 Task: Search one way flight ticket for 4 adults, 2 children, 2 infants in seat and 1 infant on lap in economy from Hobbs: Lea County Regional Airport to Jacksonville: Albert J. Ellis Airport on 8-3-2023. Number of bags: 1 carry on bag. Price is upto 109000. Outbound departure time preference is 16:30. Return departure time preference is 0:00.
Action: Mouse moved to (218, 314)
Screenshot: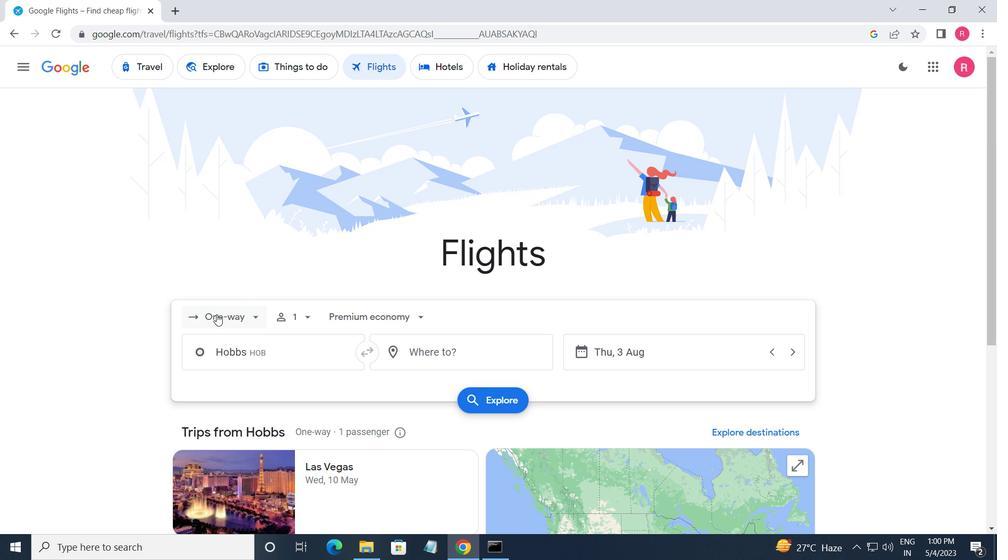 
Action: Mouse pressed left at (218, 314)
Screenshot: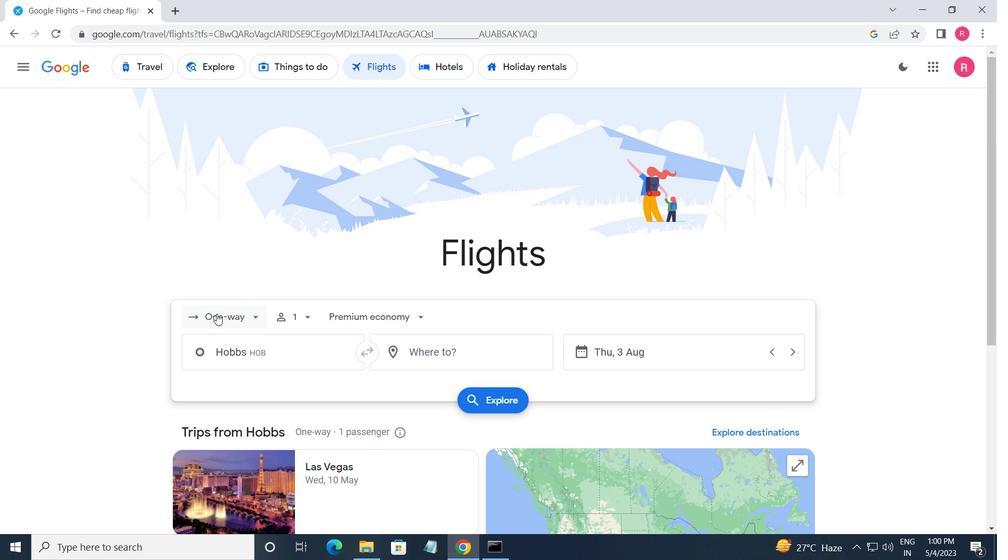 
Action: Mouse moved to (253, 372)
Screenshot: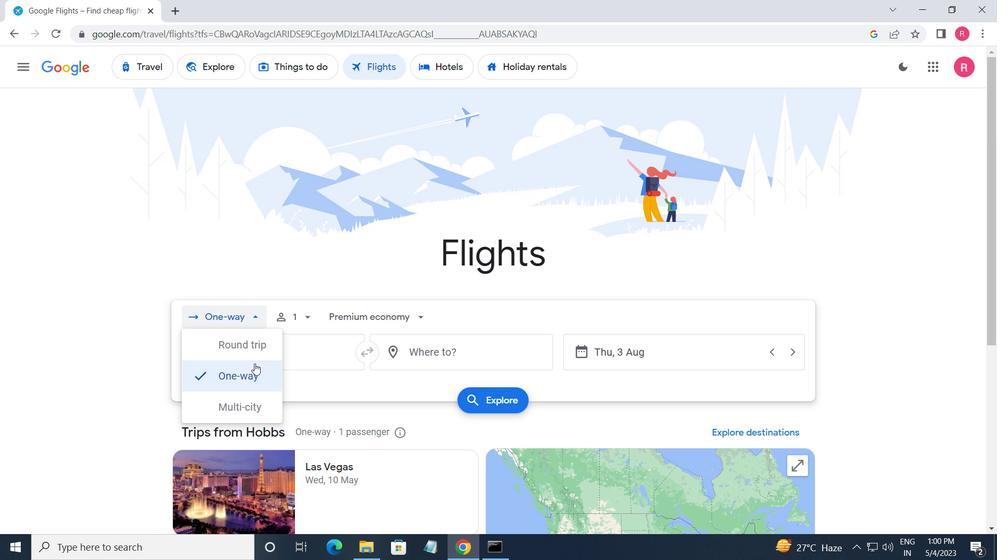 
Action: Mouse pressed left at (253, 372)
Screenshot: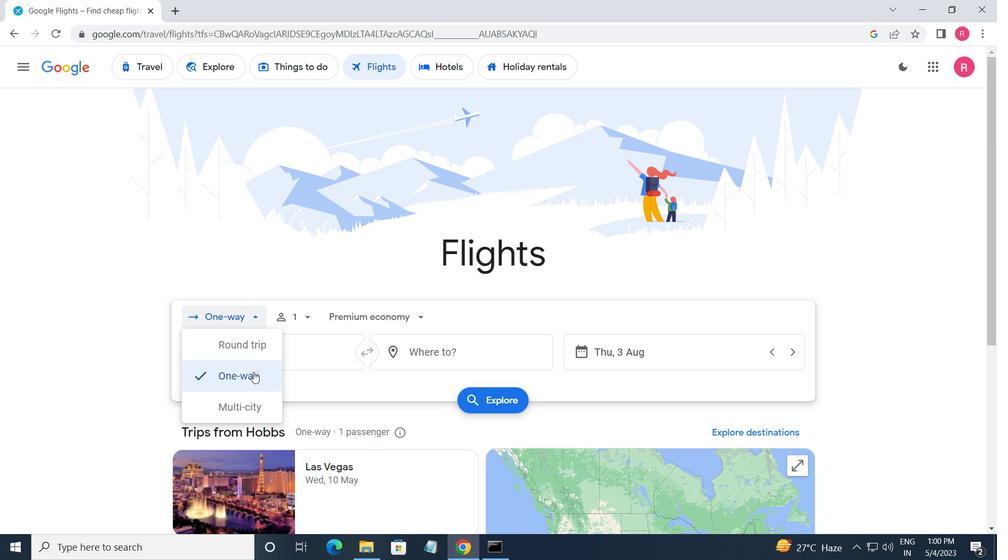 
Action: Mouse moved to (287, 317)
Screenshot: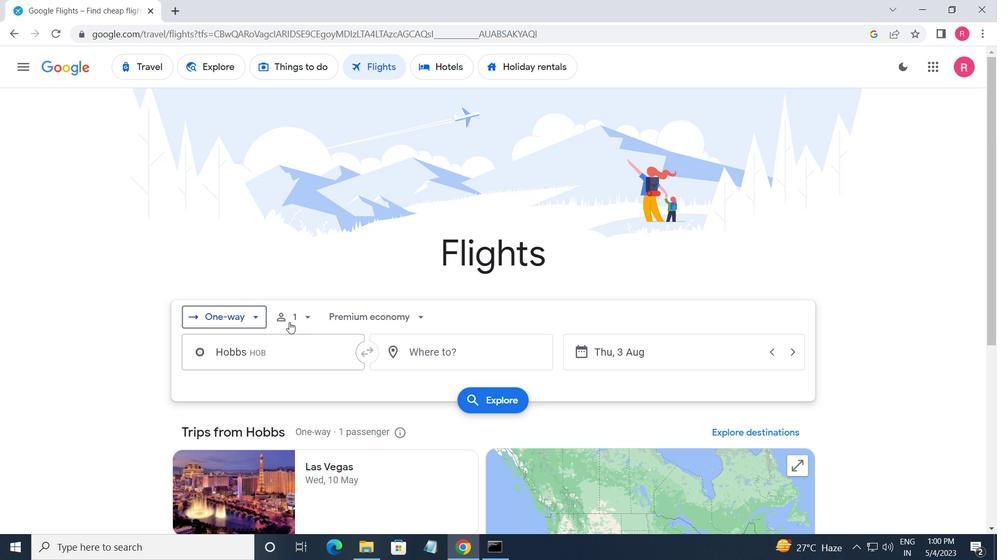 
Action: Mouse pressed left at (287, 317)
Screenshot: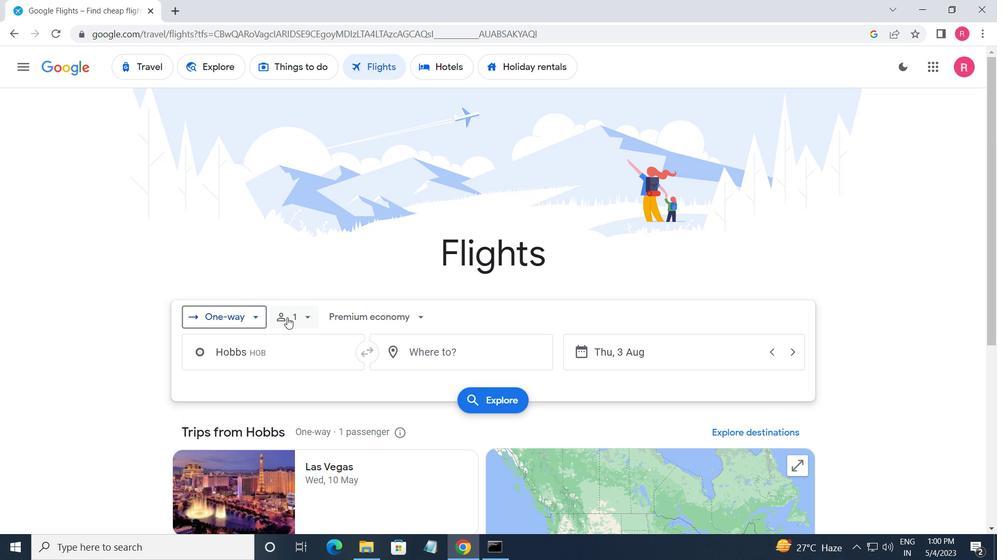 
Action: Mouse moved to (414, 351)
Screenshot: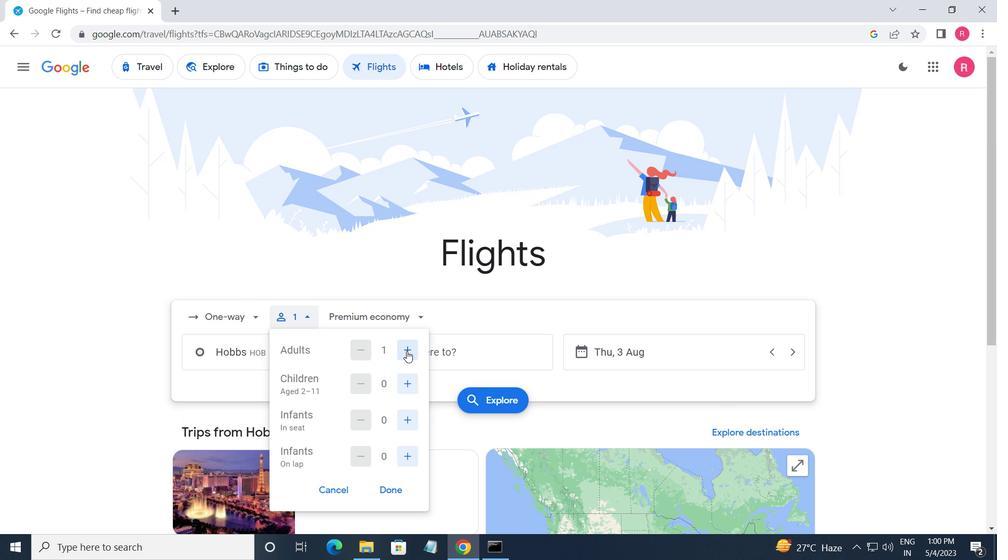 
Action: Mouse pressed left at (414, 351)
Screenshot: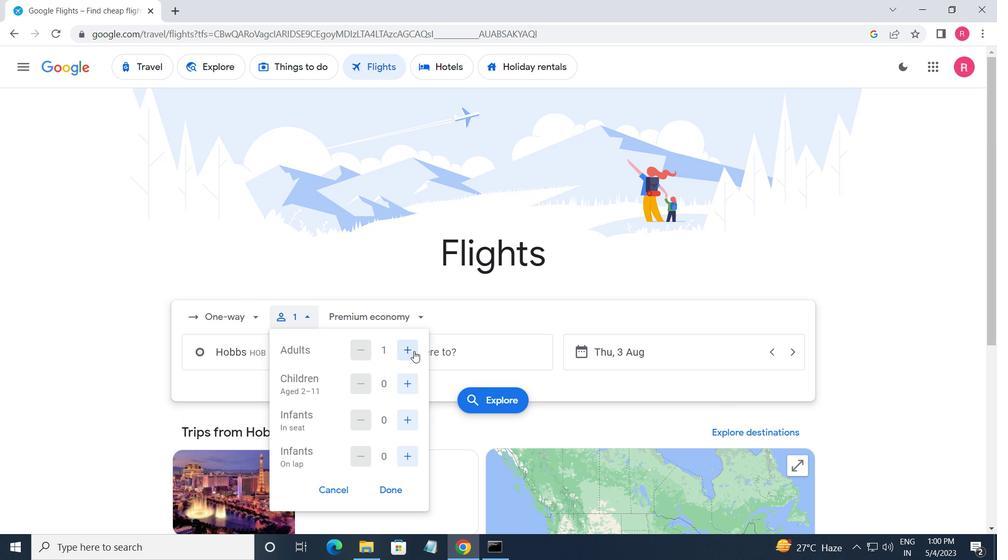 
Action: Mouse pressed left at (414, 351)
Screenshot: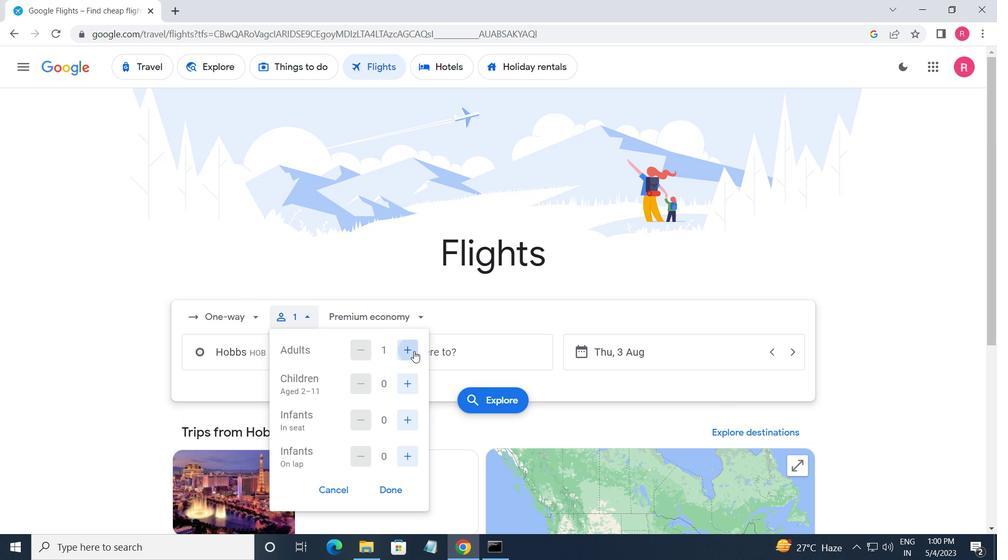 
Action: Mouse pressed left at (414, 351)
Screenshot: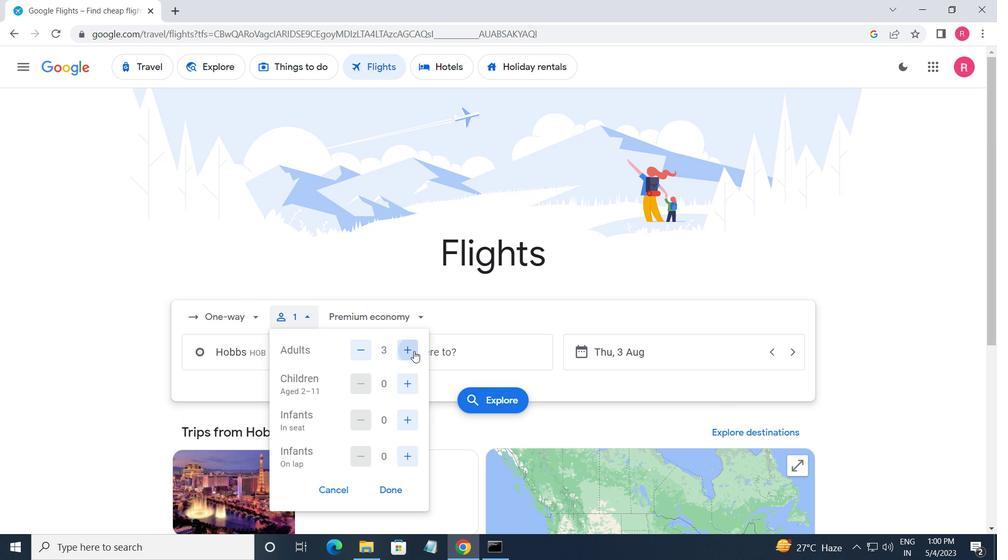 
Action: Mouse moved to (410, 382)
Screenshot: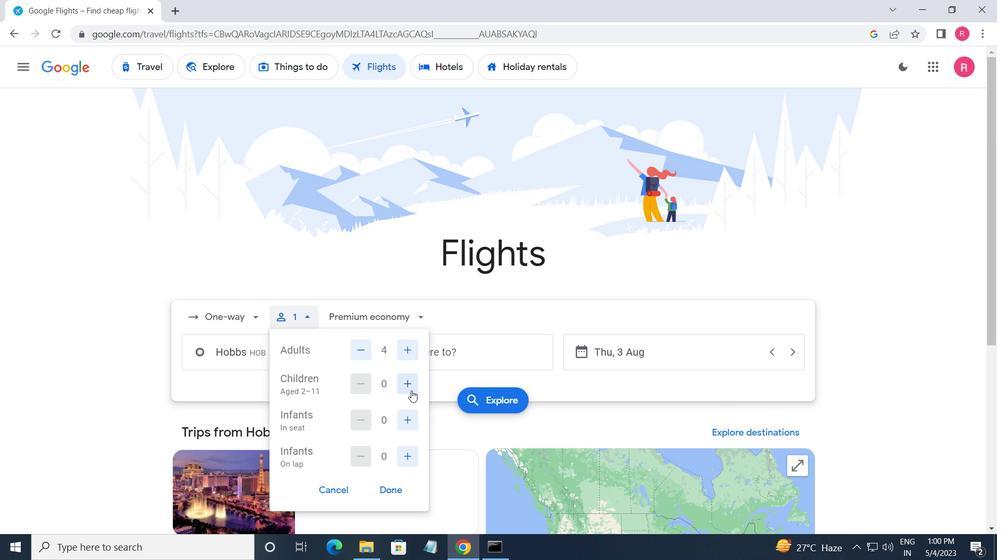 
Action: Mouse pressed left at (410, 382)
Screenshot: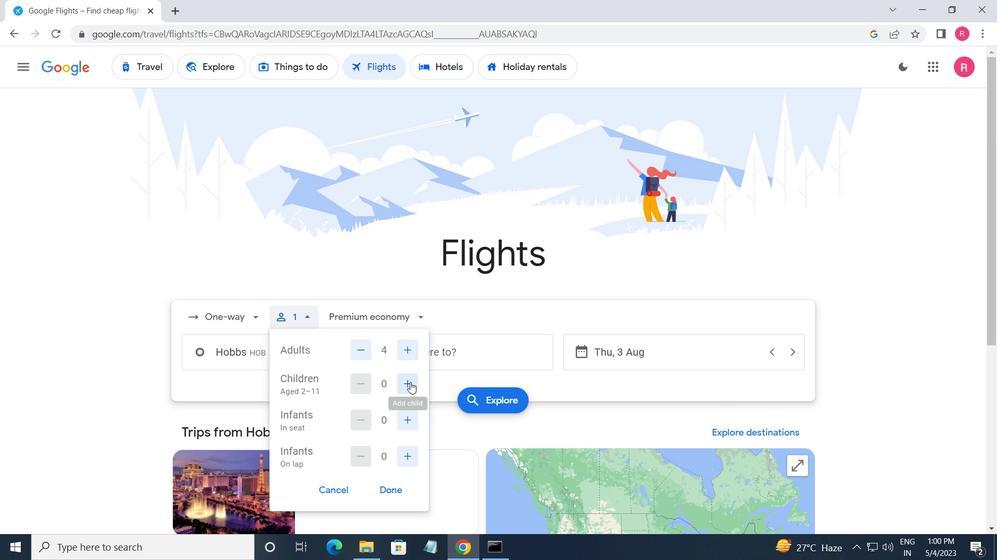 
Action: Mouse pressed left at (410, 382)
Screenshot: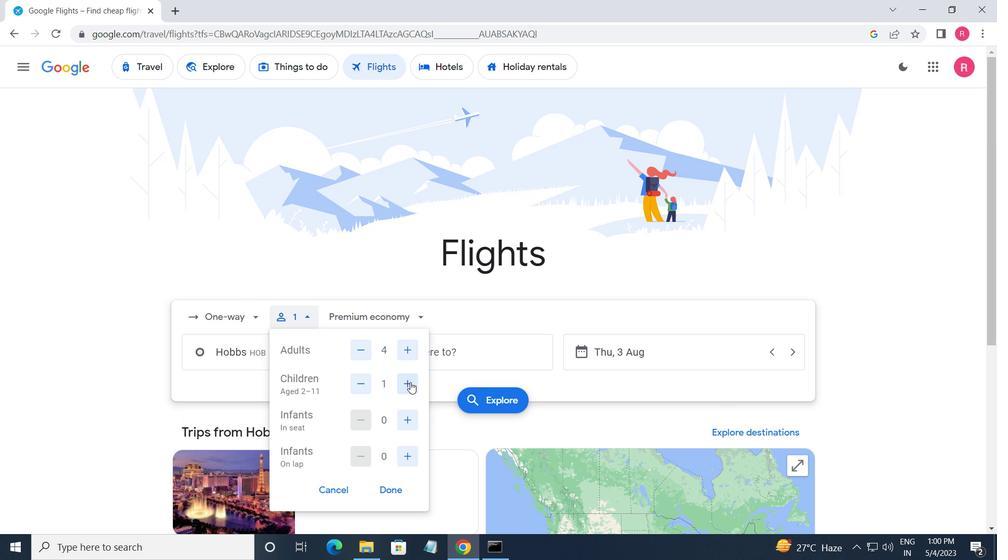 
Action: Mouse pressed left at (410, 382)
Screenshot: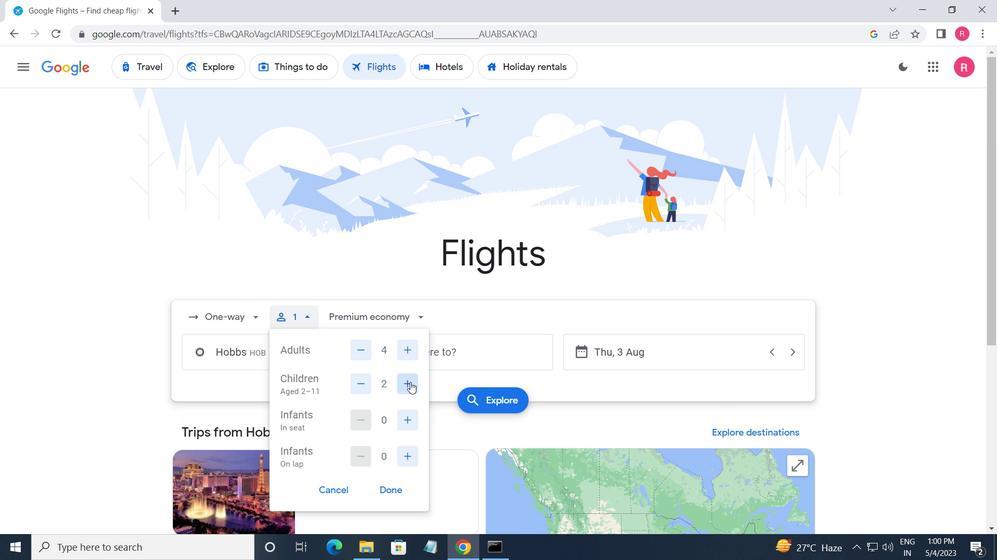 
Action: Mouse moved to (364, 387)
Screenshot: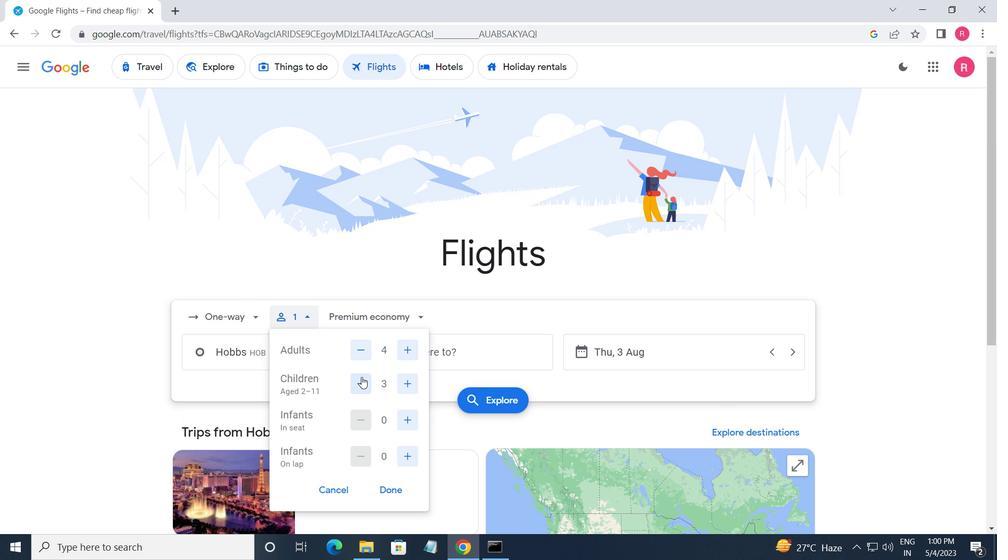 
Action: Mouse pressed left at (364, 387)
Screenshot: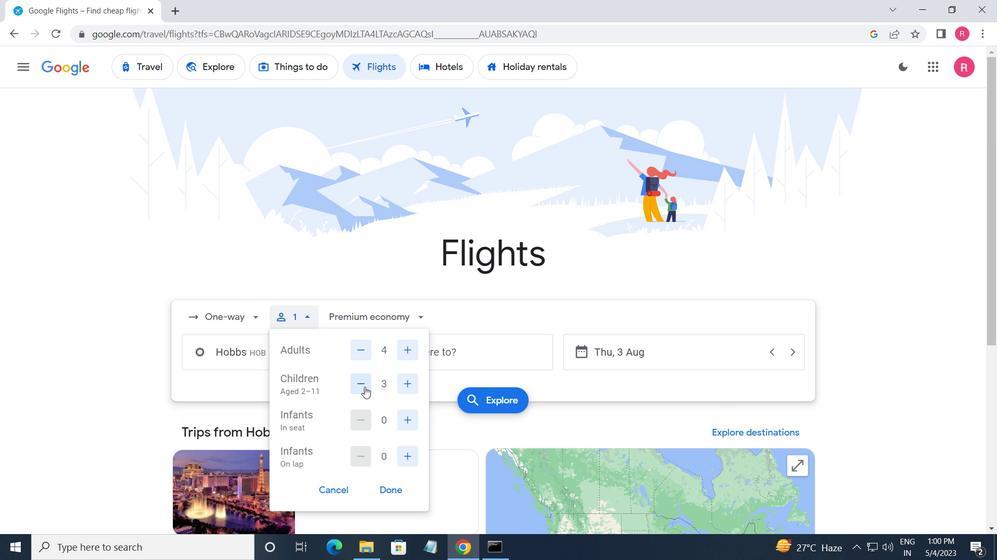
Action: Mouse moved to (407, 423)
Screenshot: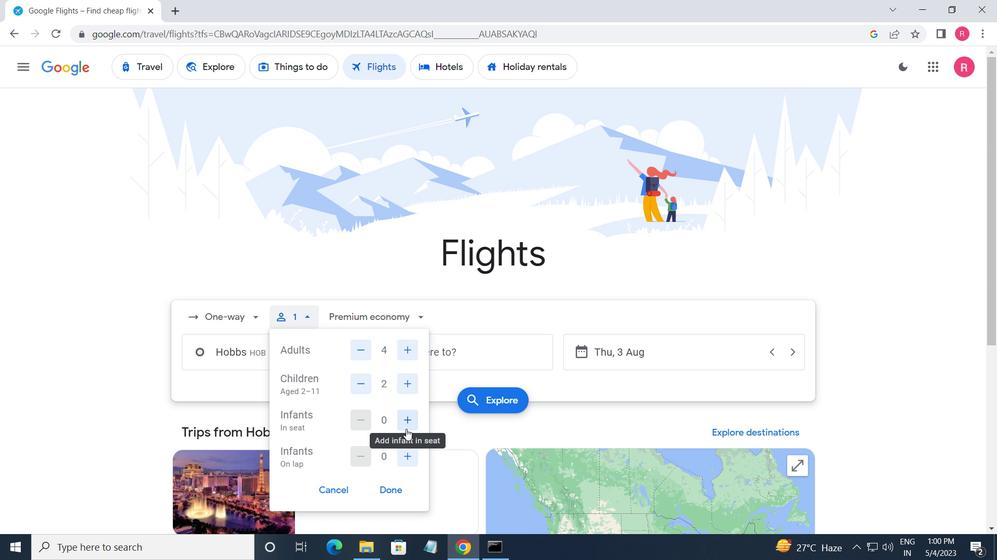 
Action: Mouse pressed left at (407, 423)
Screenshot: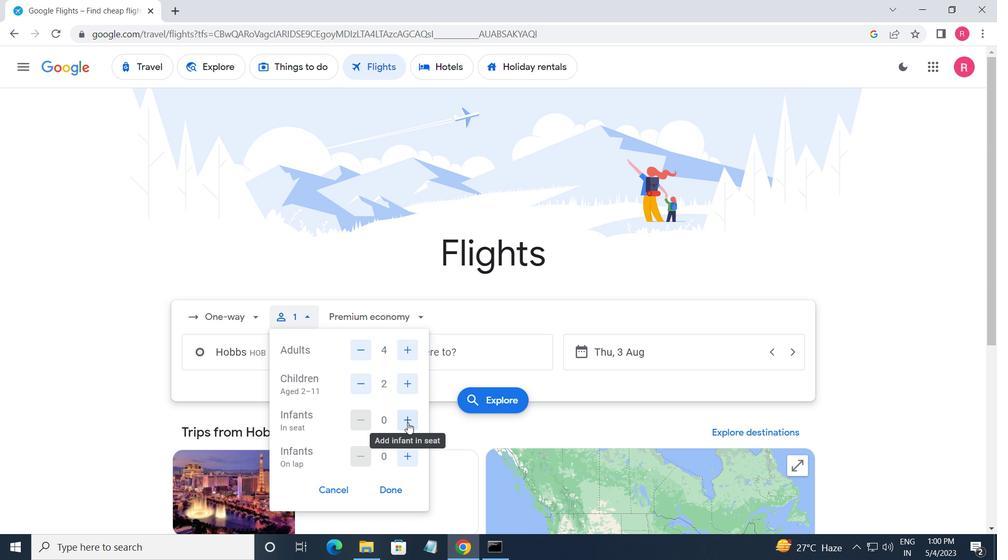 
Action: Mouse pressed left at (407, 423)
Screenshot: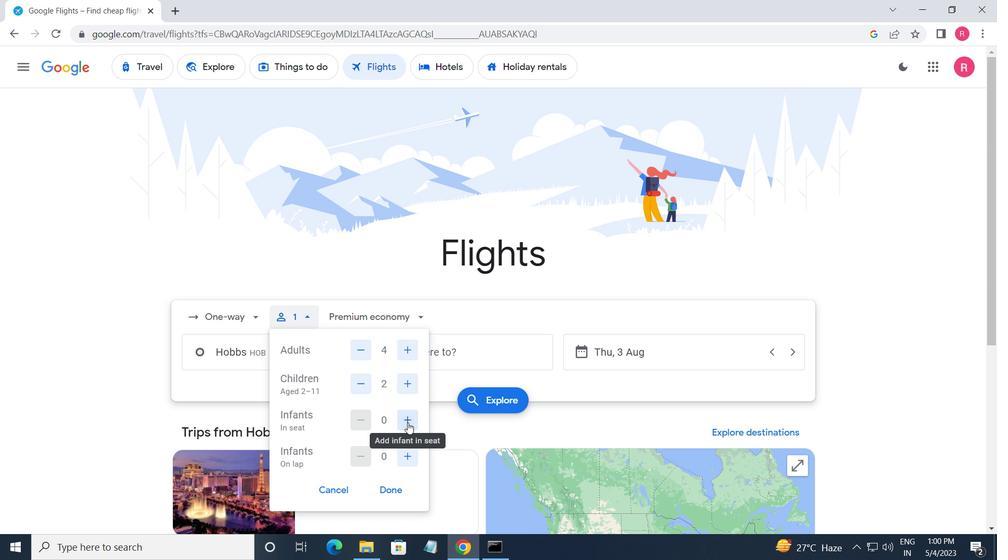 
Action: Mouse moved to (407, 462)
Screenshot: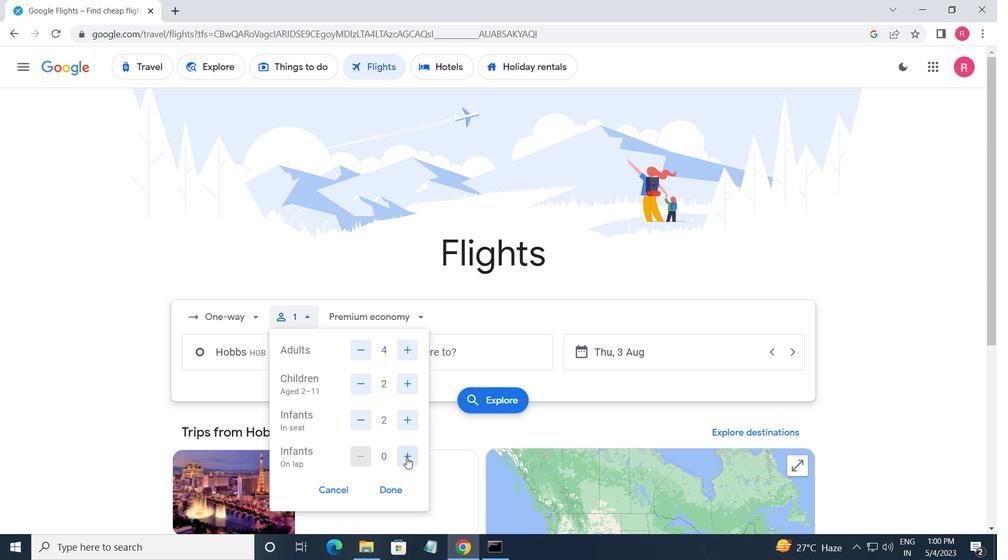
Action: Mouse pressed left at (407, 462)
Screenshot: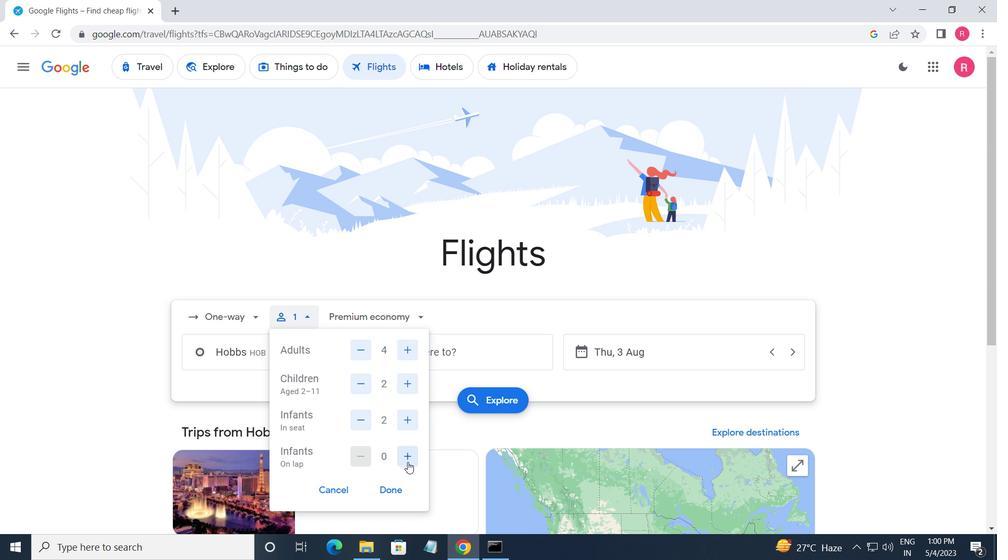 
Action: Mouse moved to (389, 492)
Screenshot: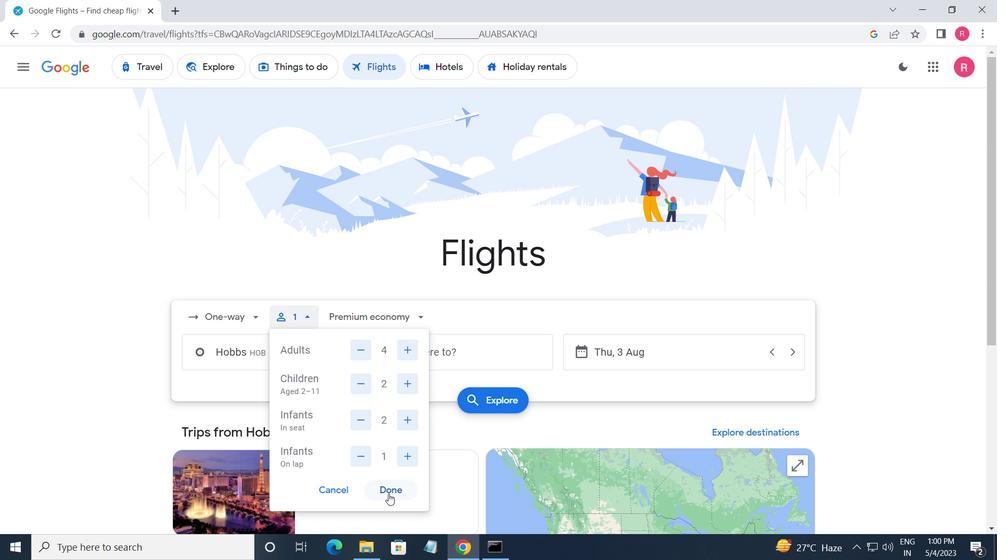 
Action: Mouse pressed left at (389, 492)
Screenshot: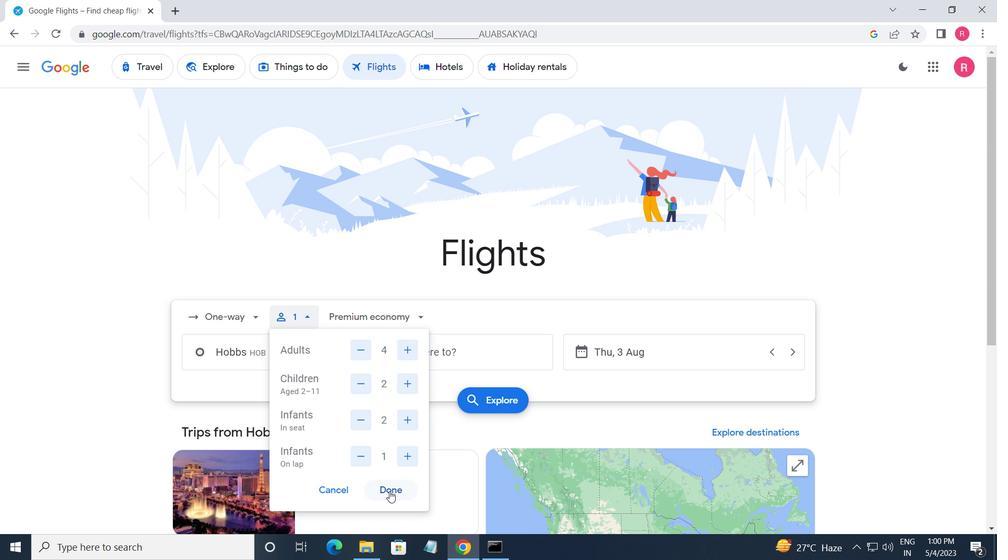 
Action: Mouse moved to (392, 326)
Screenshot: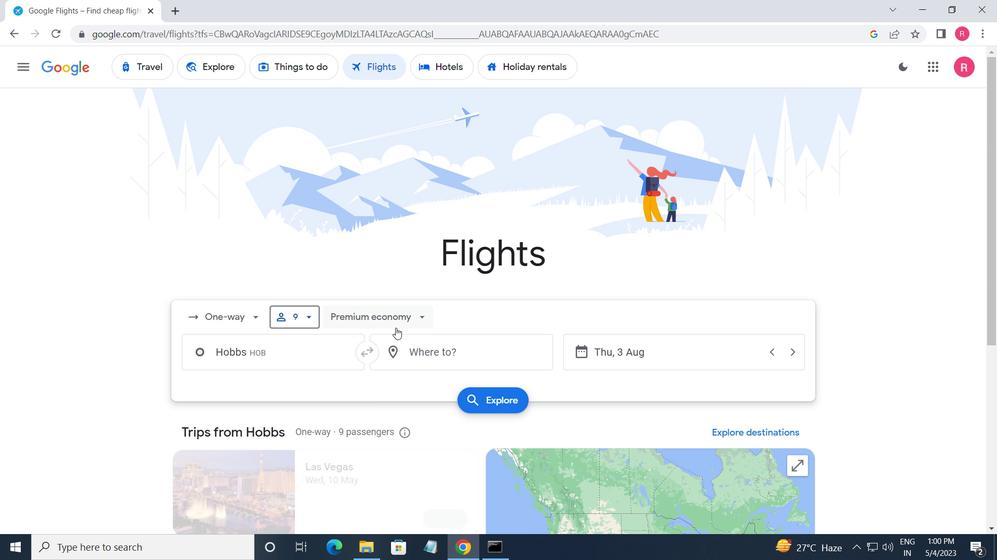 
Action: Mouse pressed left at (392, 326)
Screenshot: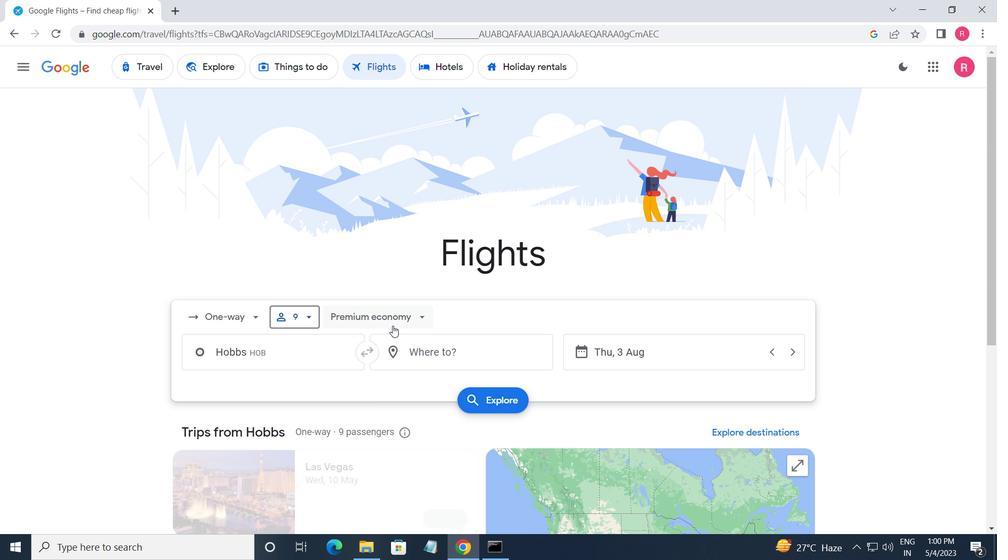 
Action: Mouse moved to (384, 354)
Screenshot: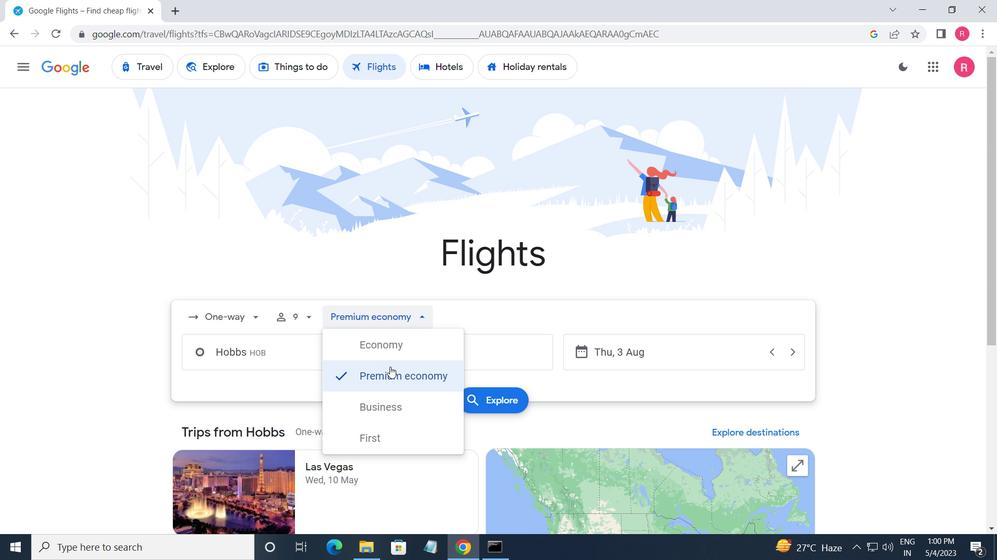 
Action: Mouse pressed left at (384, 354)
Screenshot: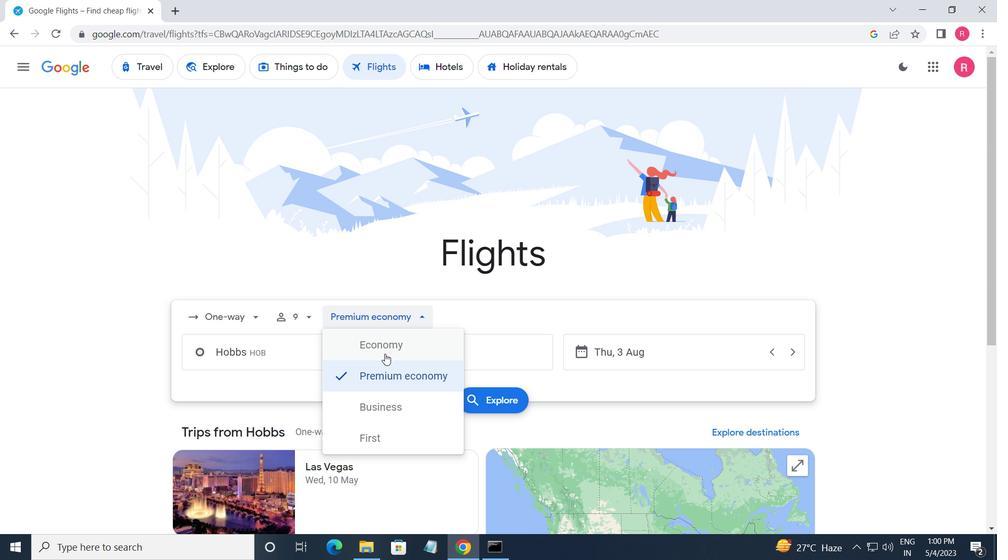 
Action: Mouse moved to (283, 353)
Screenshot: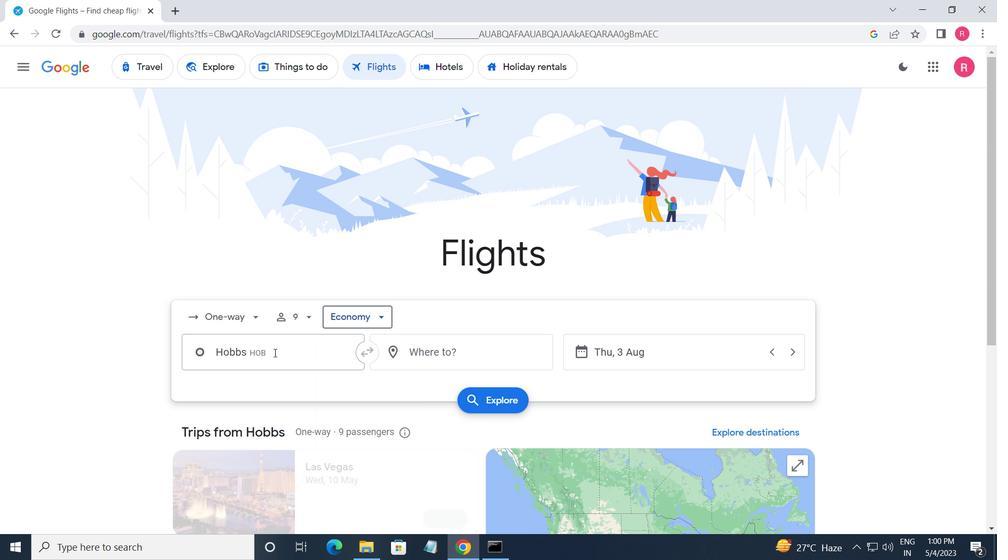 
Action: Mouse pressed left at (283, 353)
Screenshot: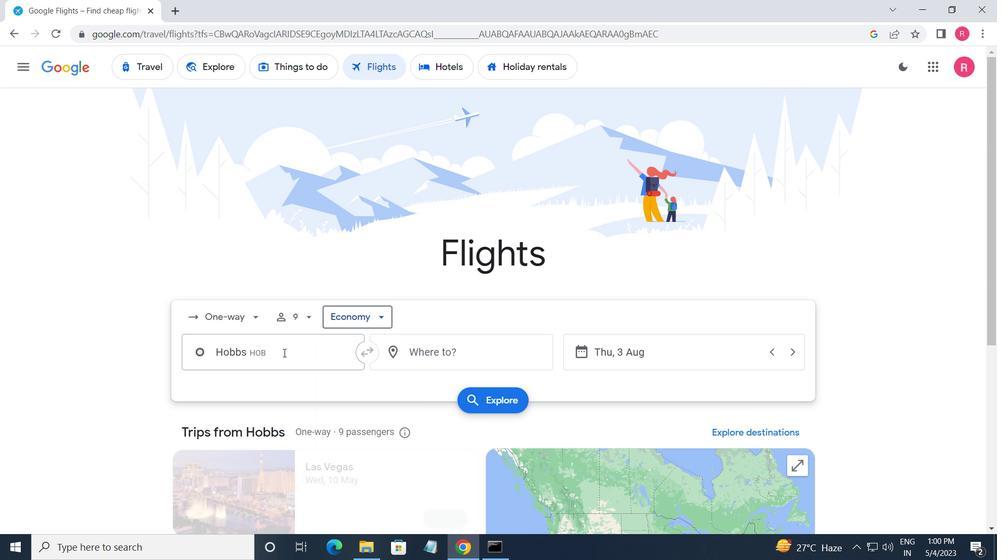 
Action: Mouse moved to (297, 492)
Screenshot: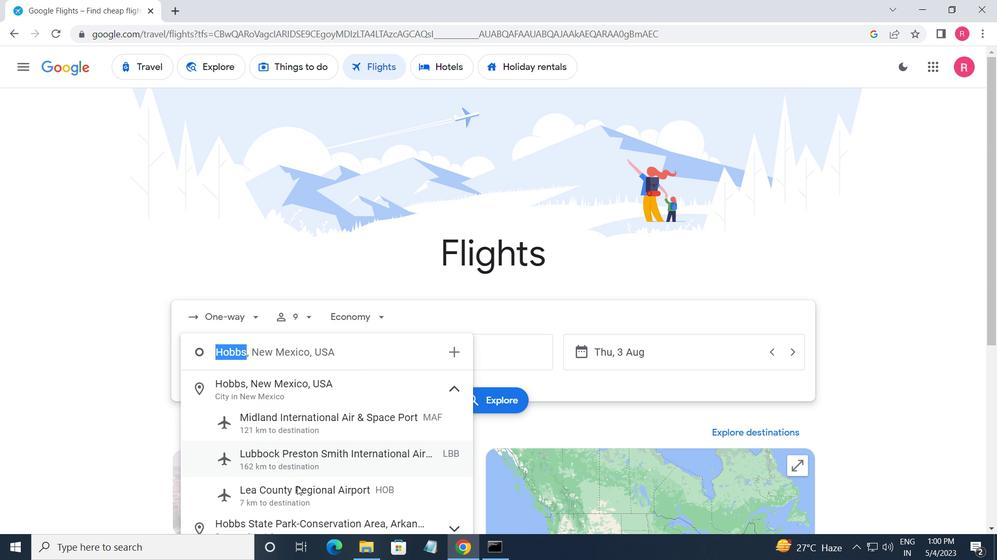 
Action: Mouse pressed left at (297, 492)
Screenshot: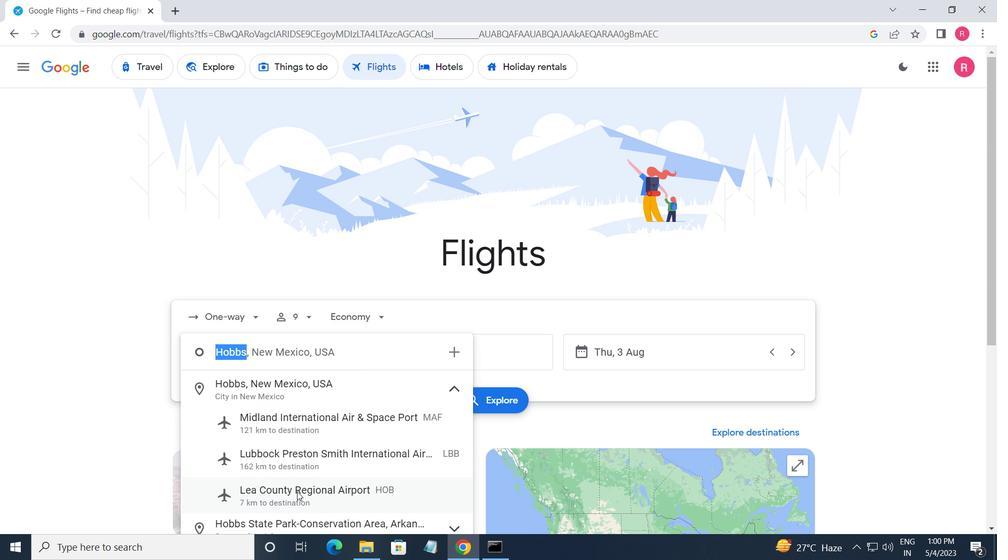 
Action: Mouse moved to (462, 351)
Screenshot: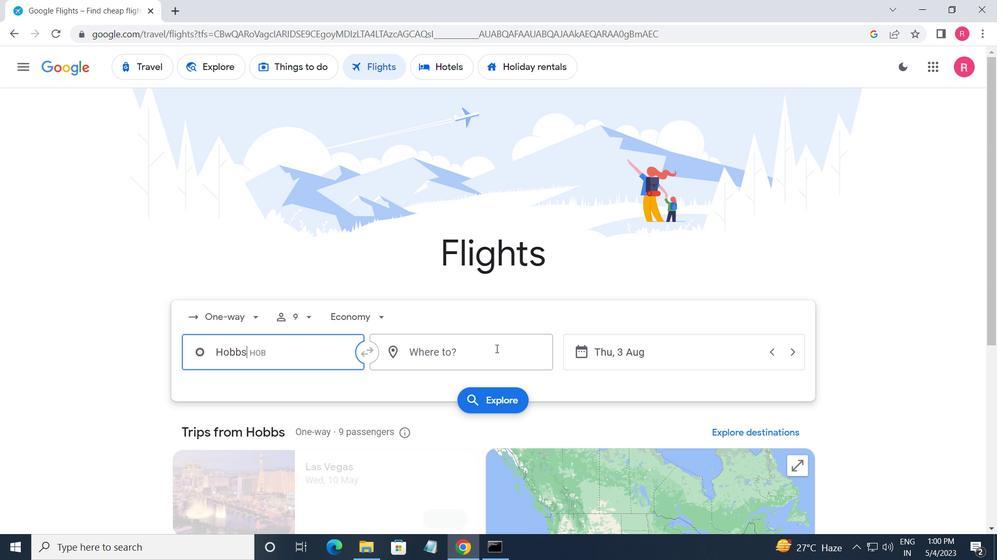 
Action: Mouse pressed left at (462, 351)
Screenshot: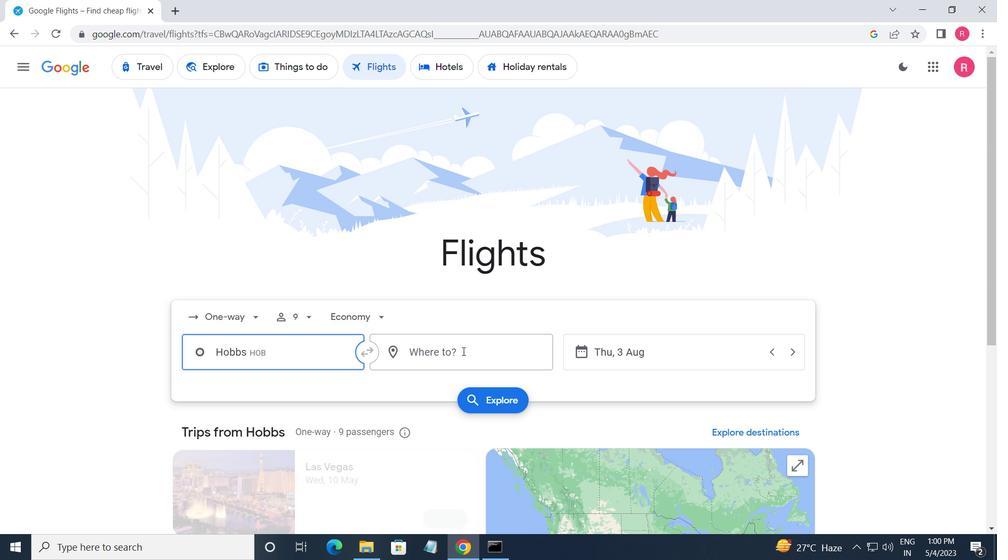 
Action: Mouse moved to (429, 358)
Screenshot: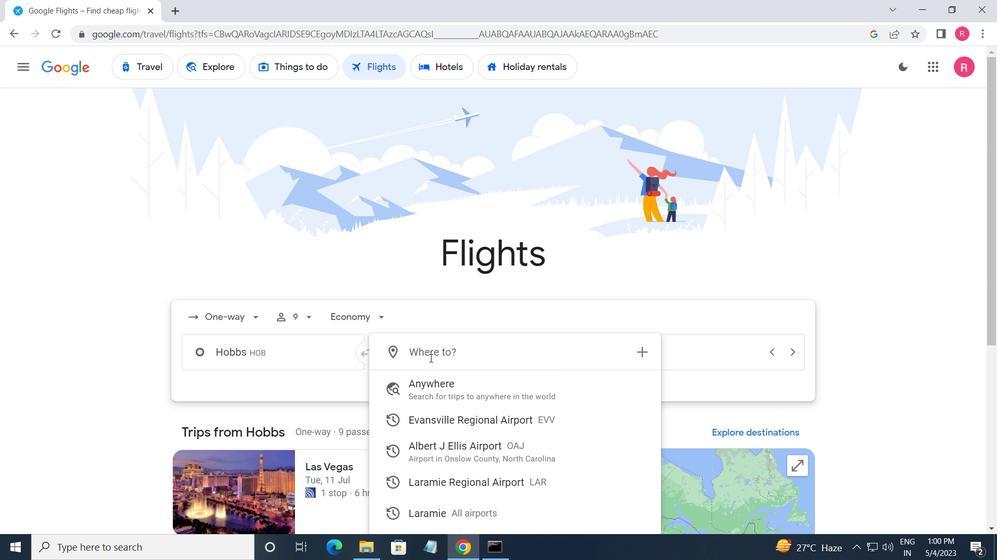 
Action: Key pressed <Key.caps_lock>j<Key.caps_lock>ackson
Screenshot: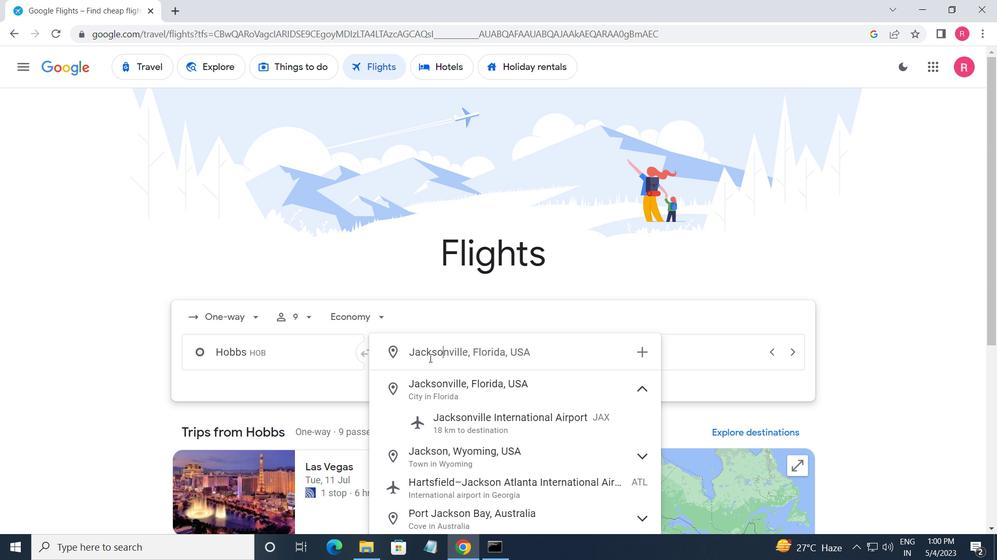 
Action: Mouse moved to (466, 423)
Screenshot: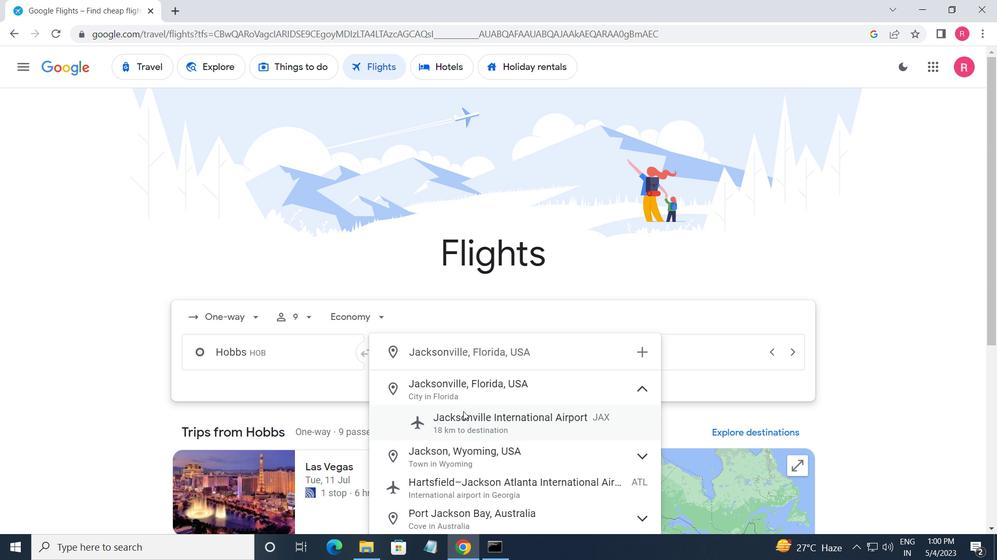 
Action: Mouse pressed left at (466, 423)
Screenshot: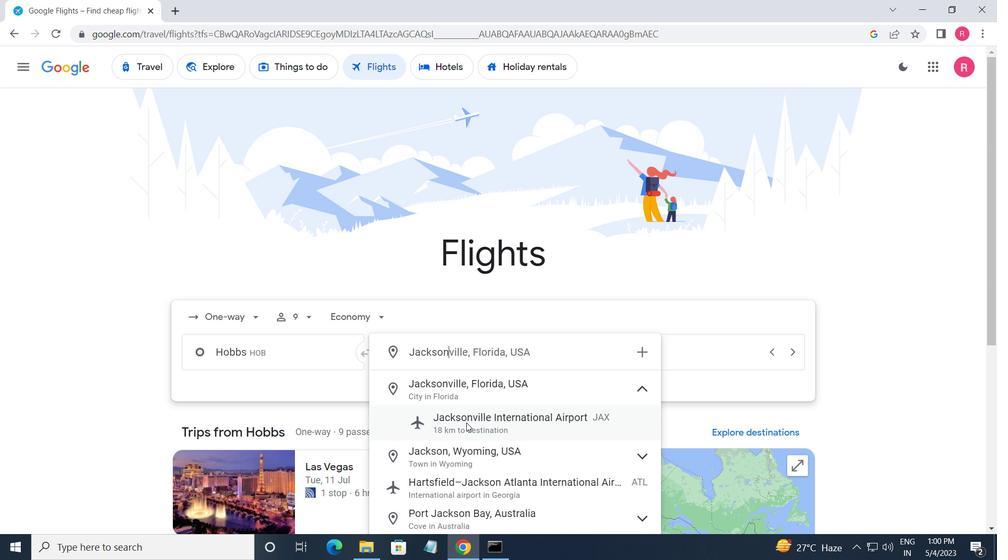 
Action: Mouse moved to (696, 356)
Screenshot: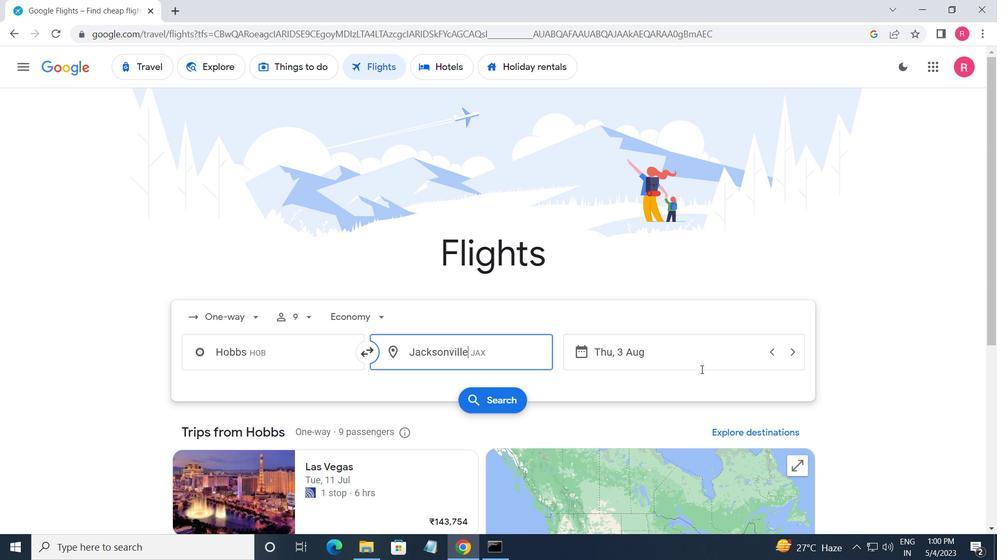 
Action: Mouse pressed left at (696, 356)
Screenshot: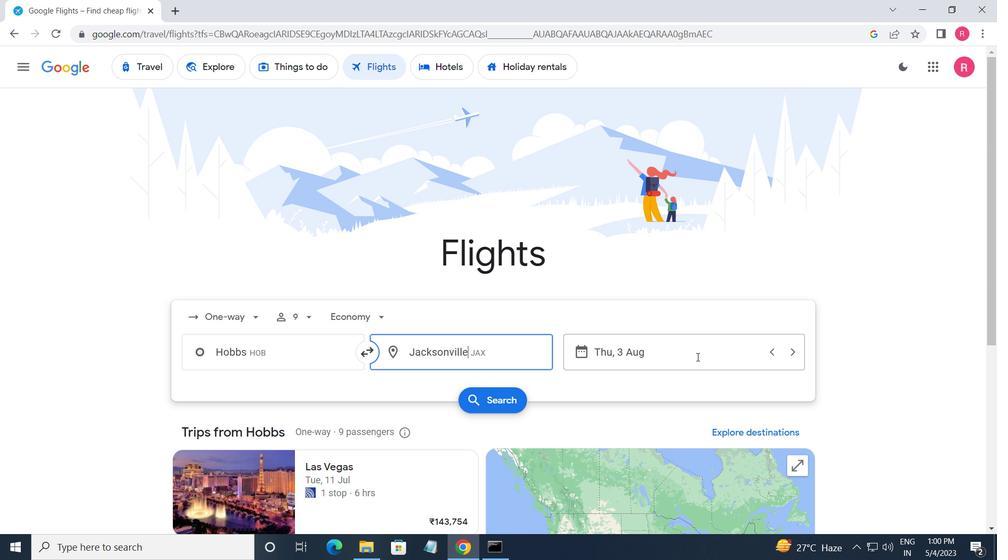 
Action: Mouse moved to (462, 300)
Screenshot: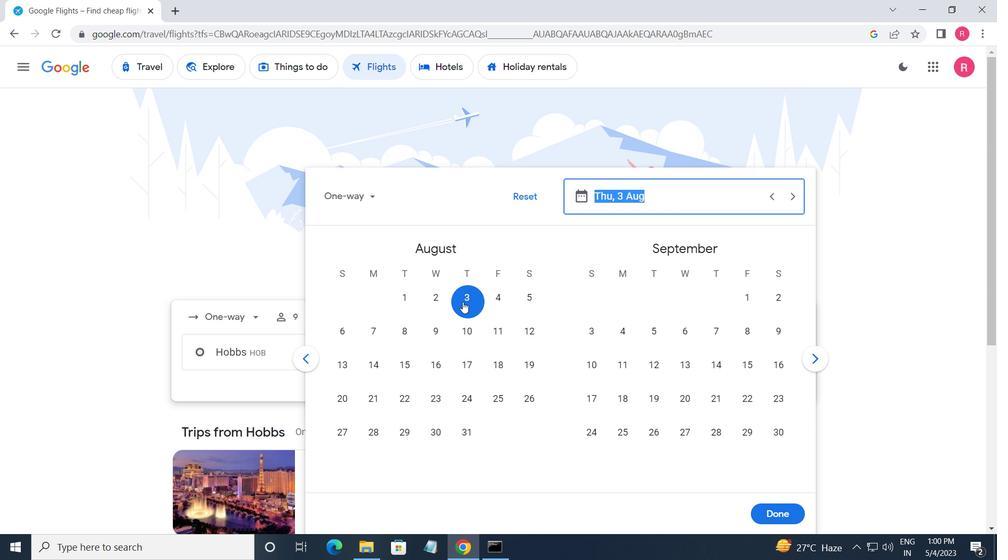 
Action: Mouse pressed left at (462, 300)
Screenshot: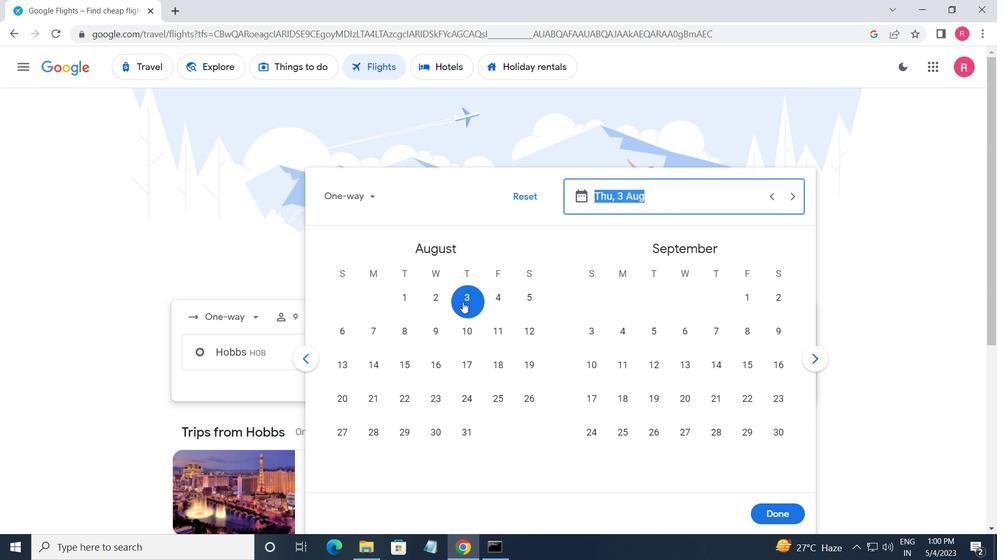 
Action: Mouse moved to (786, 516)
Screenshot: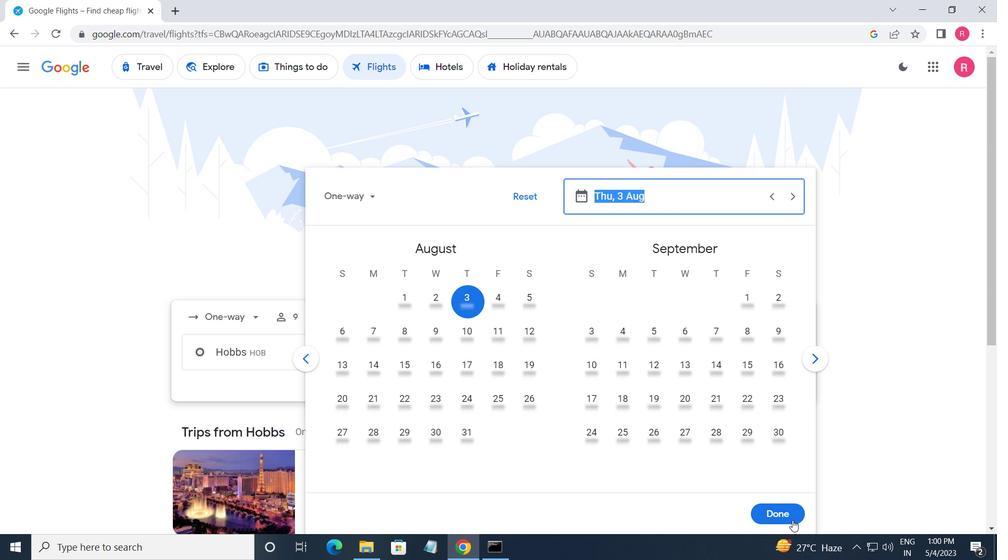 
Action: Mouse pressed left at (786, 516)
Screenshot: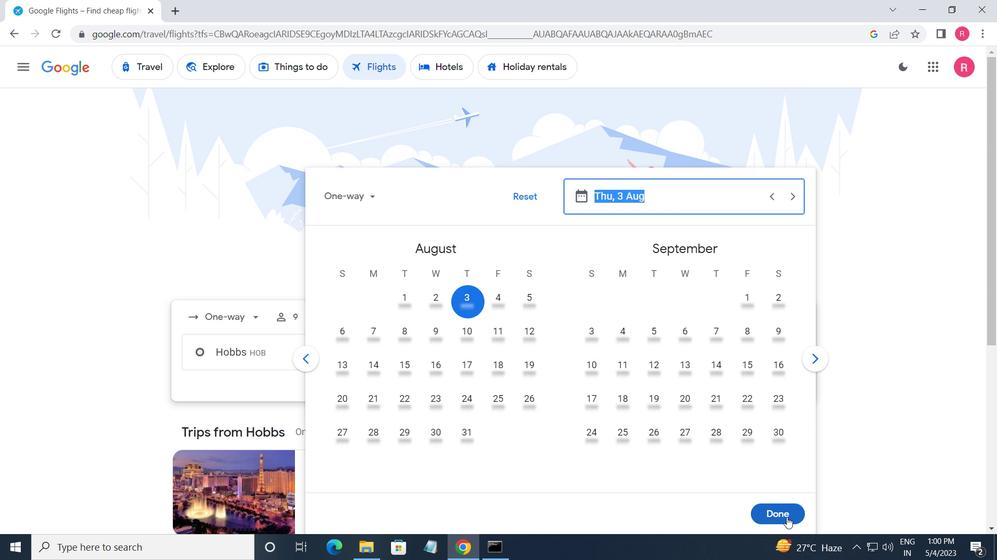 
Action: Mouse moved to (489, 398)
Screenshot: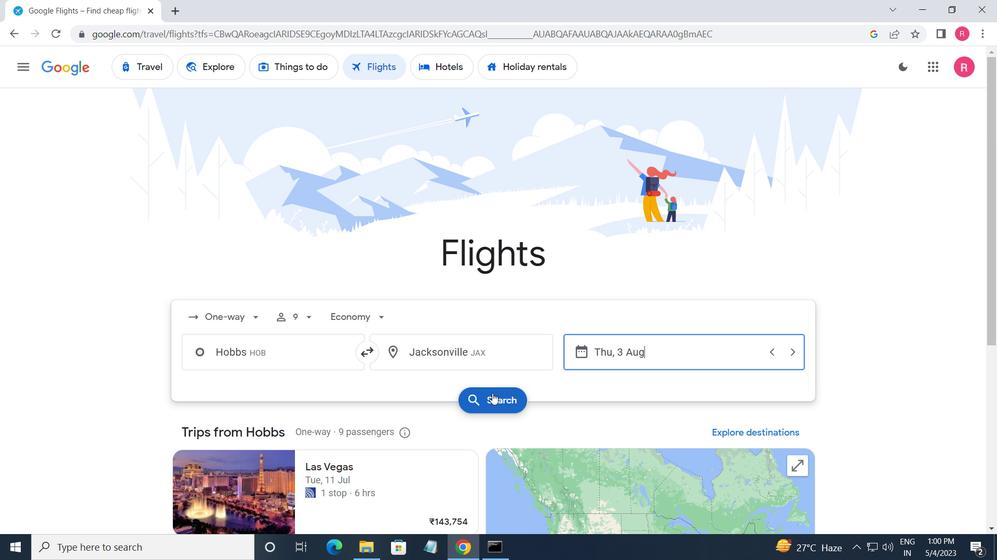 
Action: Mouse pressed left at (489, 398)
Screenshot: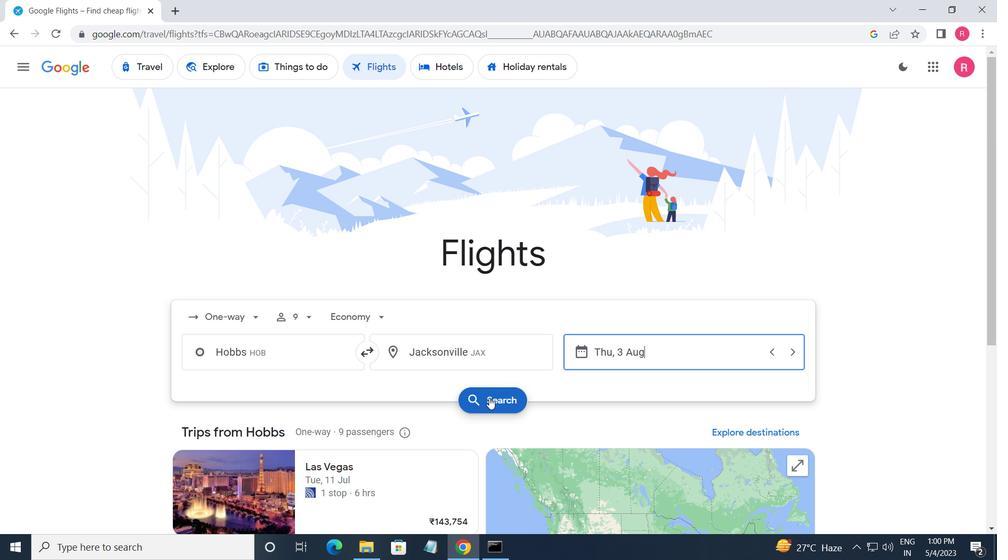 
Action: Mouse moved to (193, 191)
Screenshot: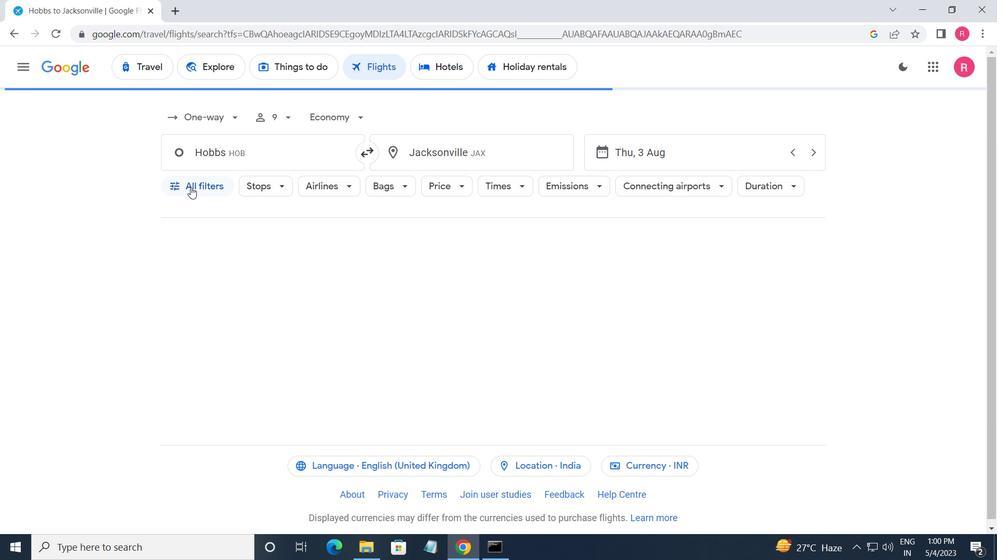 
Action: Mouse pressed left at (193, 191)
Screenshot: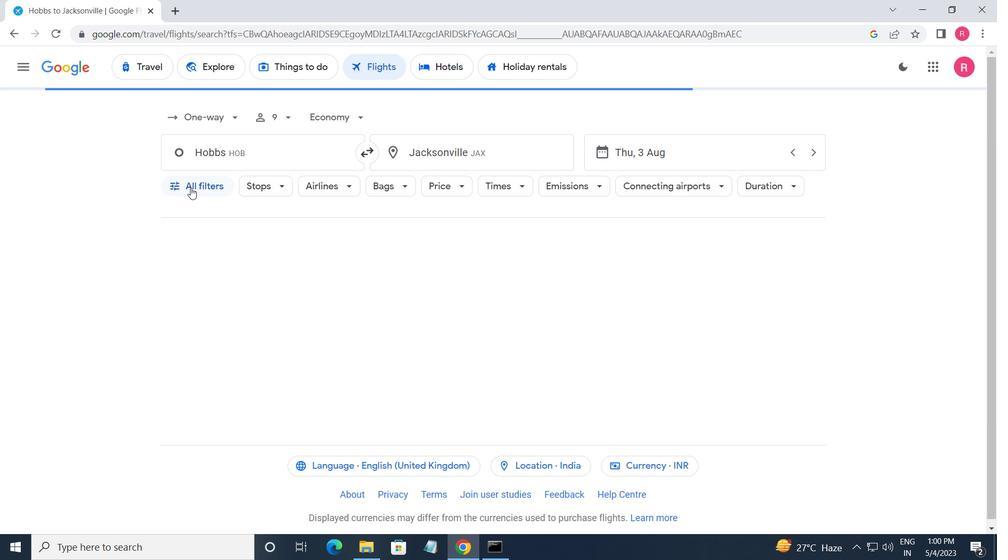 
Action: Mouse moved to (233, 353)
Screenshot: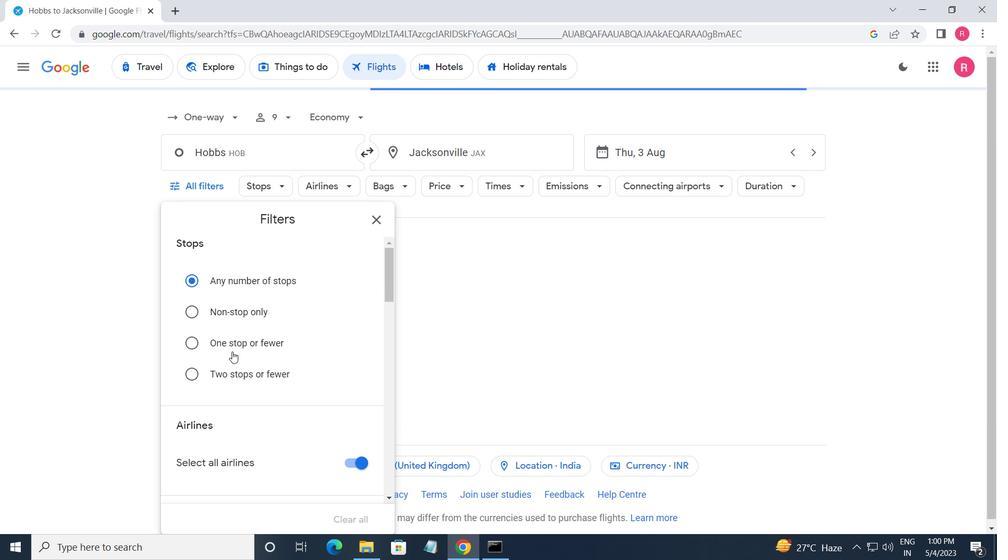 
Action: Mouse scrolled (233, 352) with delta (0, 0)
Screenshot: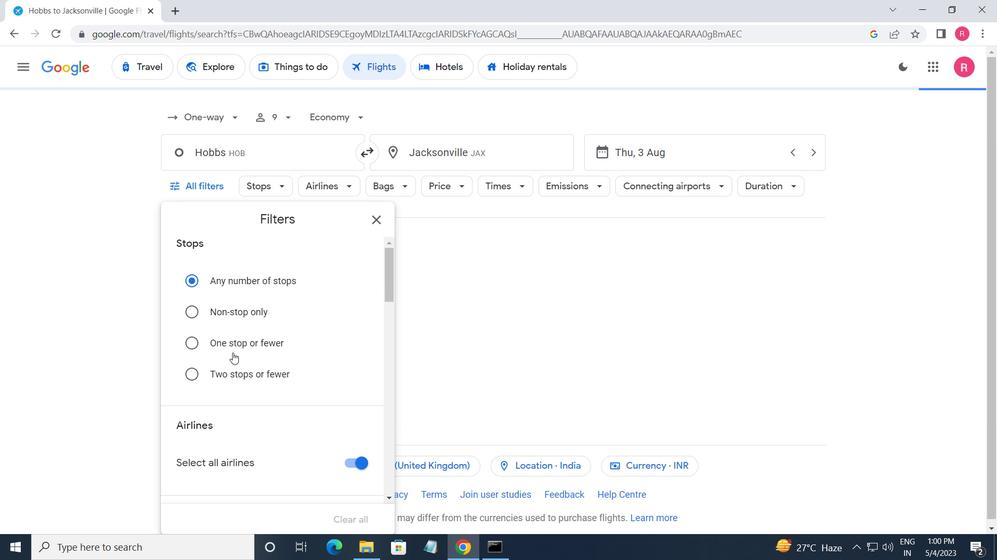 
Action: Mouse moved to (233, 353)
Screenshot: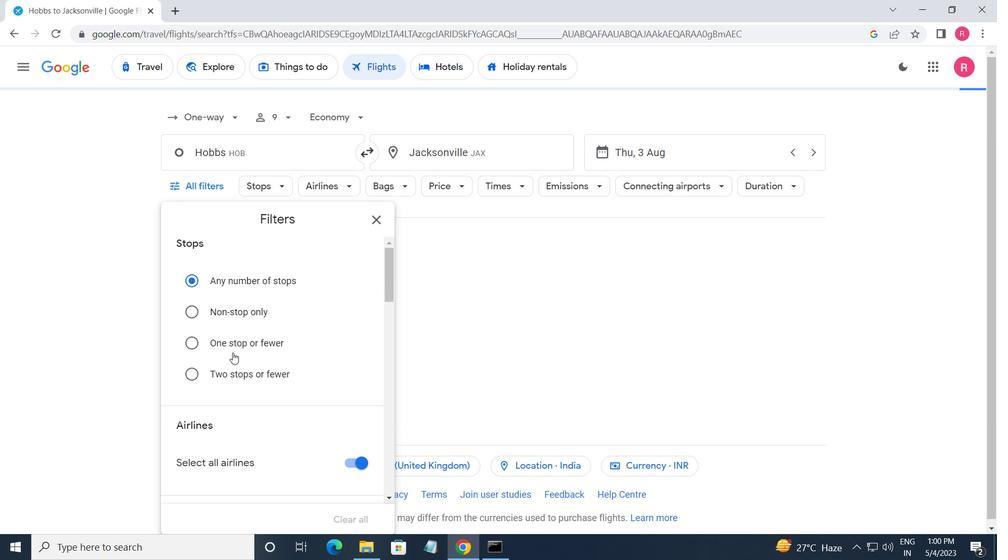 
Action: Mouse scrolled (233, 353) with delta (0, 0)
Screenshot: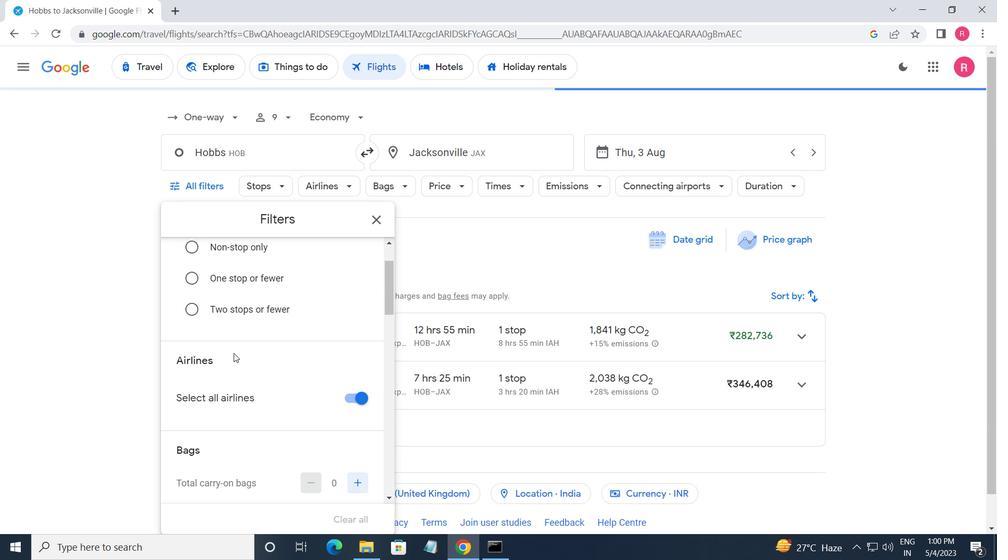 
Action: Mouse moved to (348, 333)
Screenshot: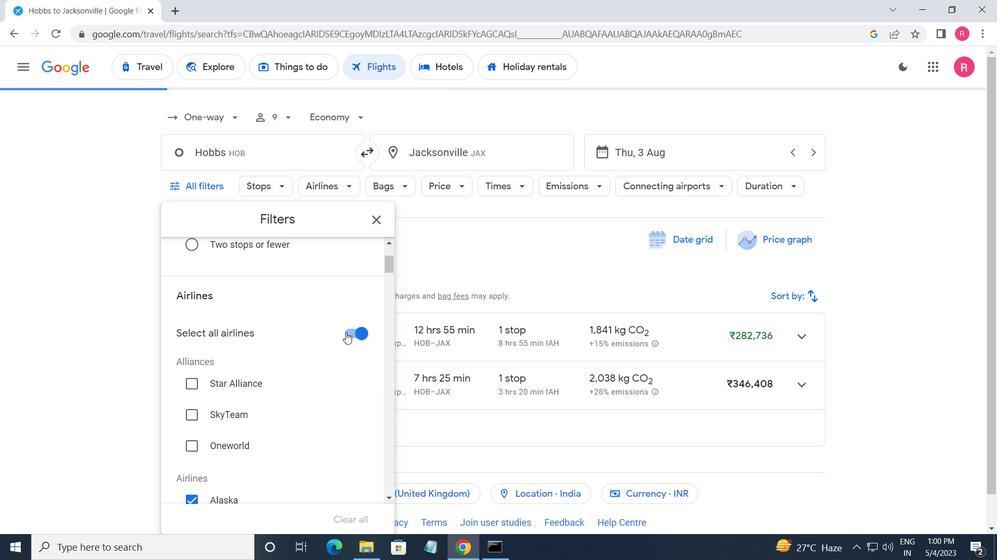 
Action: Mouse pressed left at (348, 333)
Screenshot: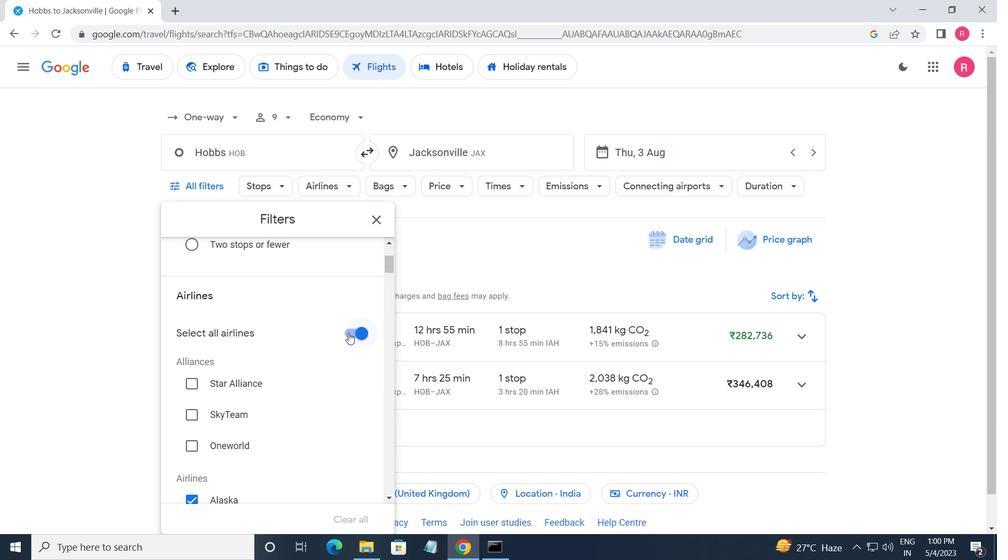 
Action: Mouse moved to (304, 336)
Screenshot: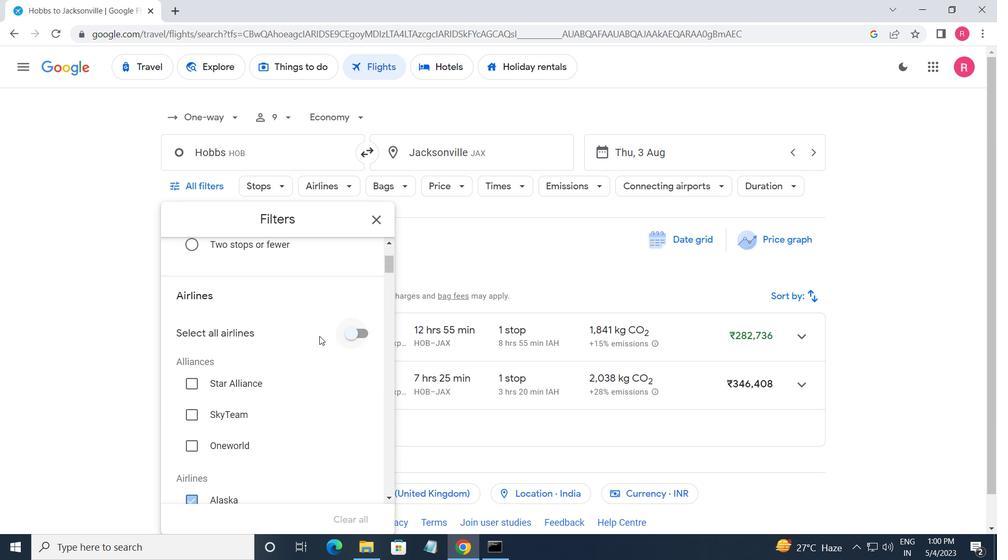 
Action: Mouse scrolled (304, 336) with delta (0, 0)
Screenshot: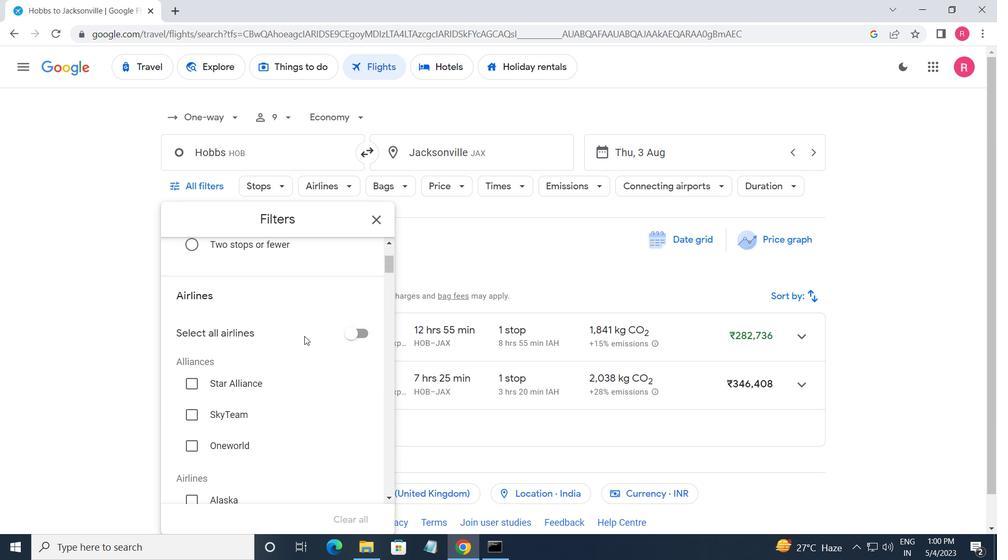 
Action: Mouse moved to (304, 337)
Screenshot: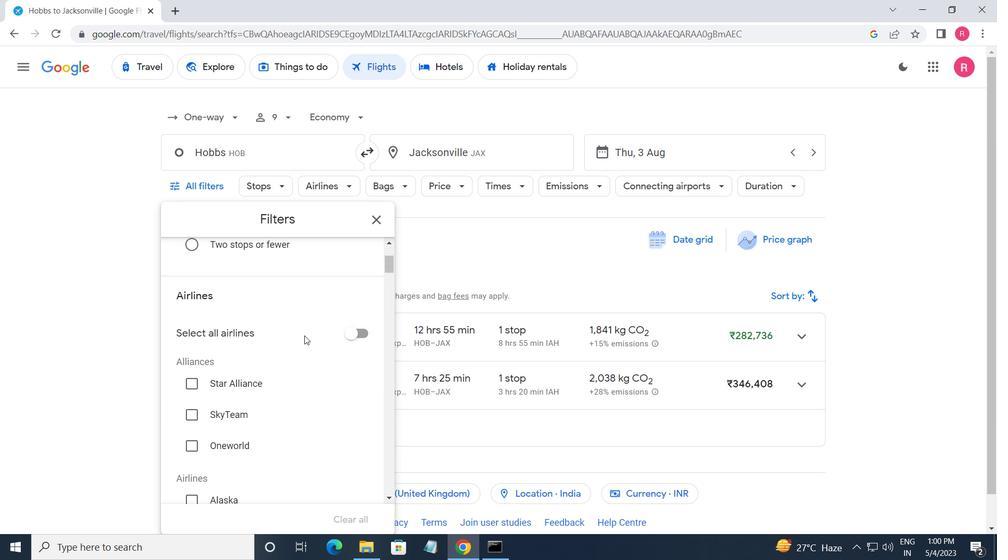 
Action: Mouse scrolled (304, 337) with delta (0, 0)
Screenshot: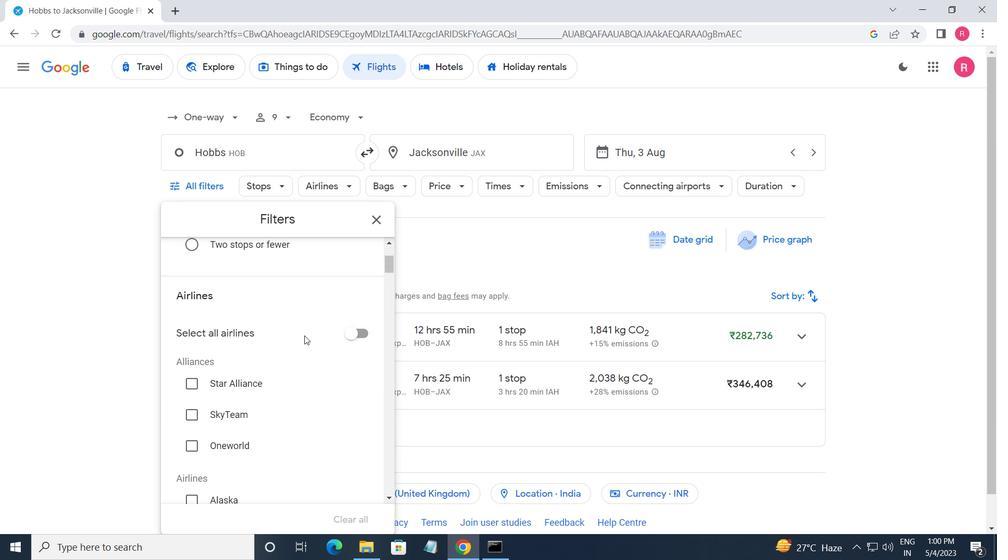 
Action: Mouse moved to (303, 339)
Screenshot: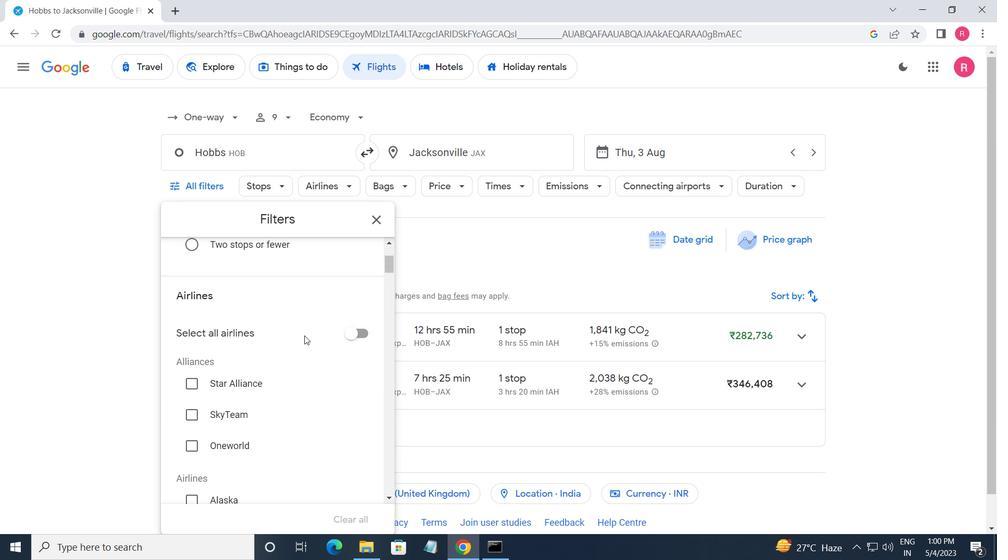 
Action: Mouse scrolled (303, 338) with delta (0, 0)
Screenshot: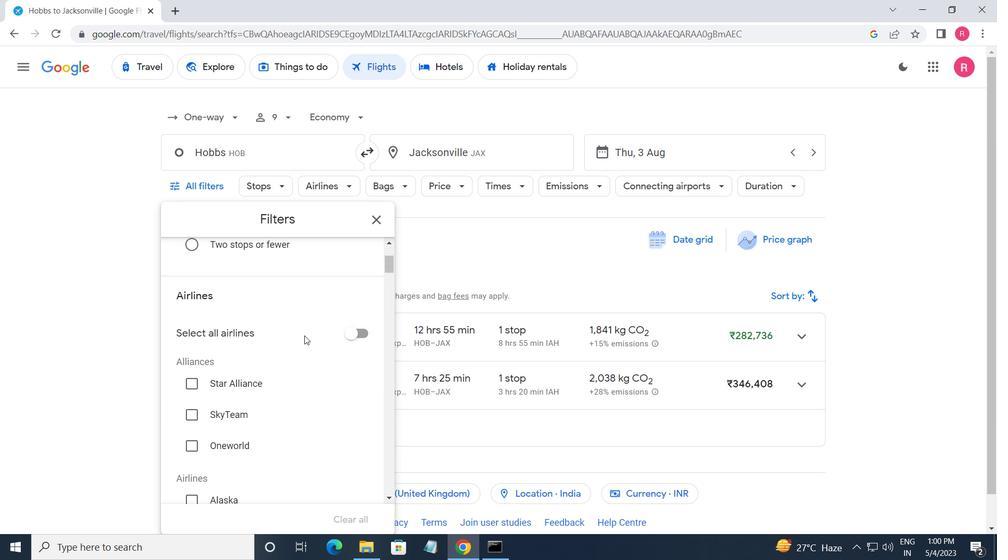 
Action: Mouse scrolled (303, 338) with delta (0, 0)
Screenshot: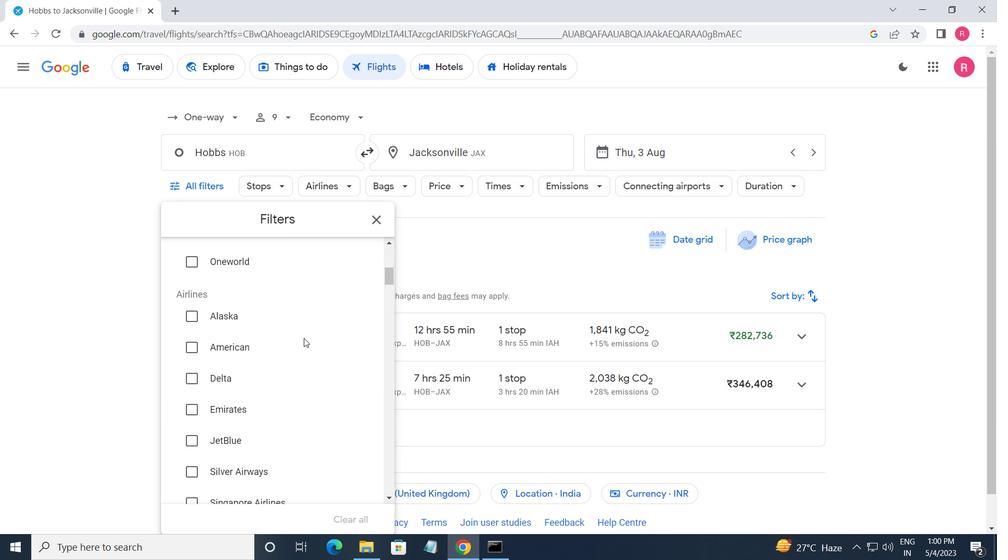 
Action: Mouse moved to (303, 340)
Screenshot: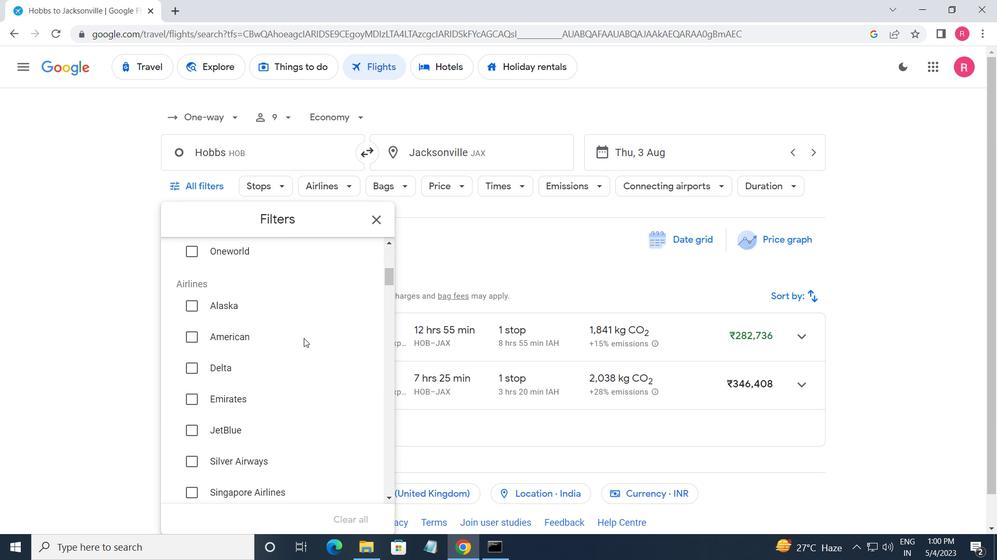 
Action: Mouse scrolled (303, 339) with delta (0, 0)
Screenshot: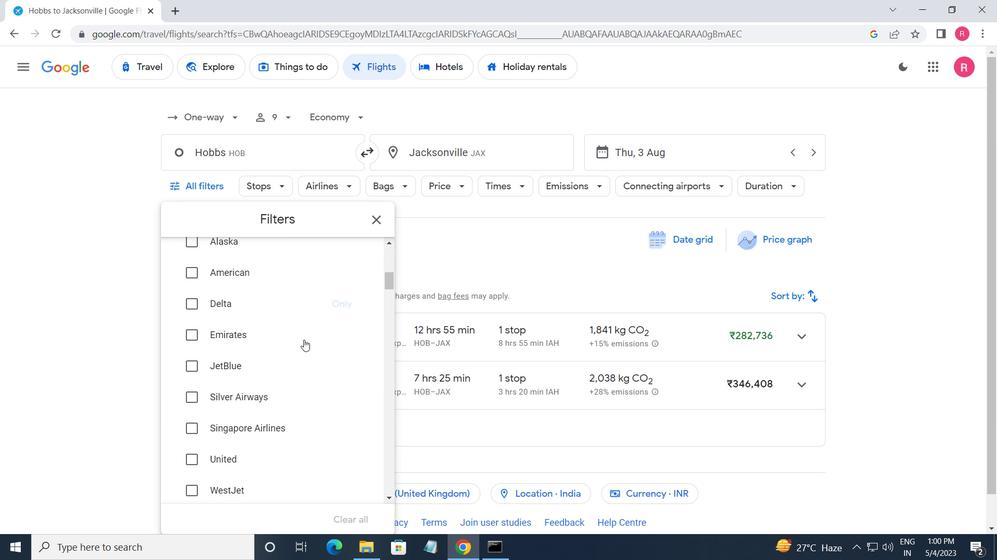 
Action: Mouse scrolled (303, 339) with delta (0, 0)
Screenshot: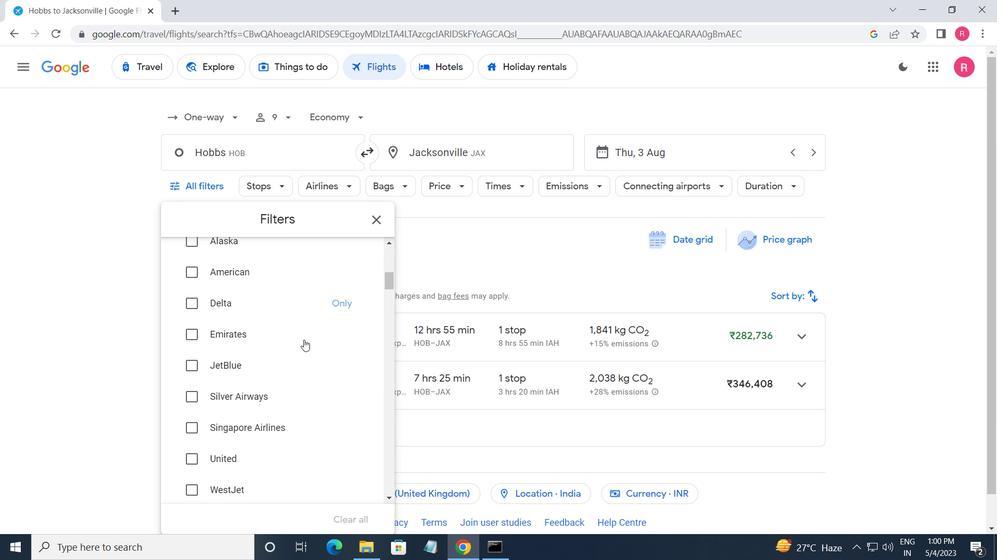 
Action: Mouse scrolled (303, 339) with delta (0, 0)
Screenshot: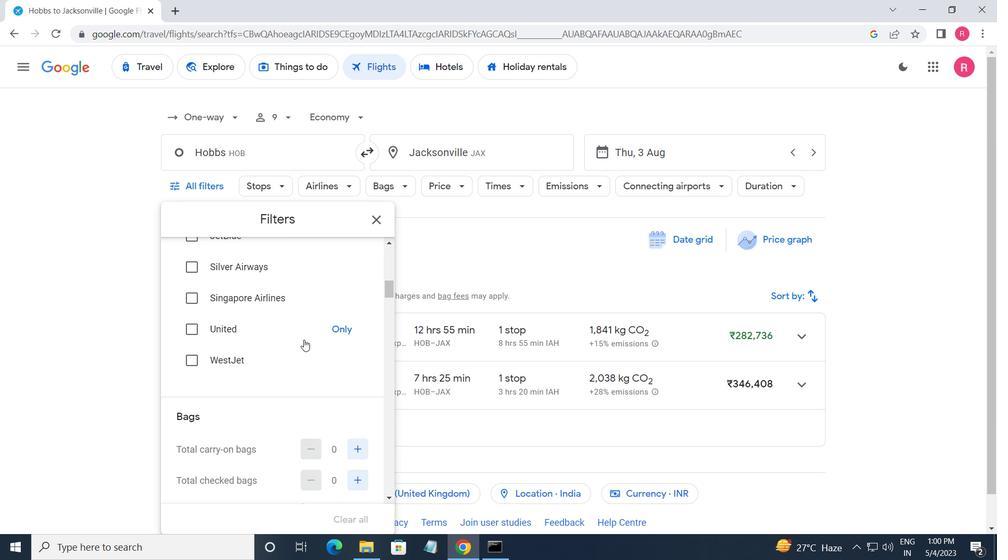 
Action: Mouse moved to (351, 382)
Screenshot: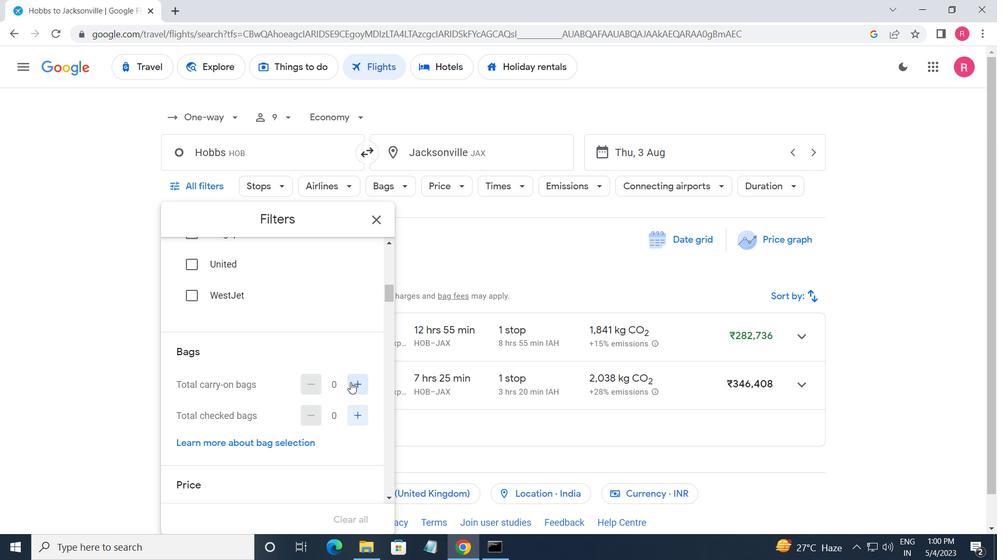 
Action: Mouse pressed left at (351, 382)
Screenshot: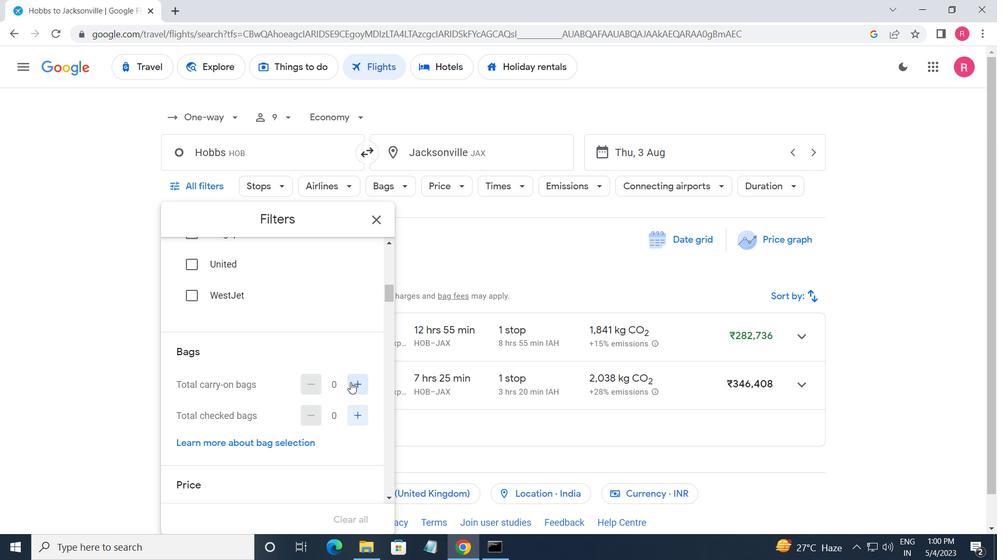
Action: Mouse moved to (304, 331)
Screenshot: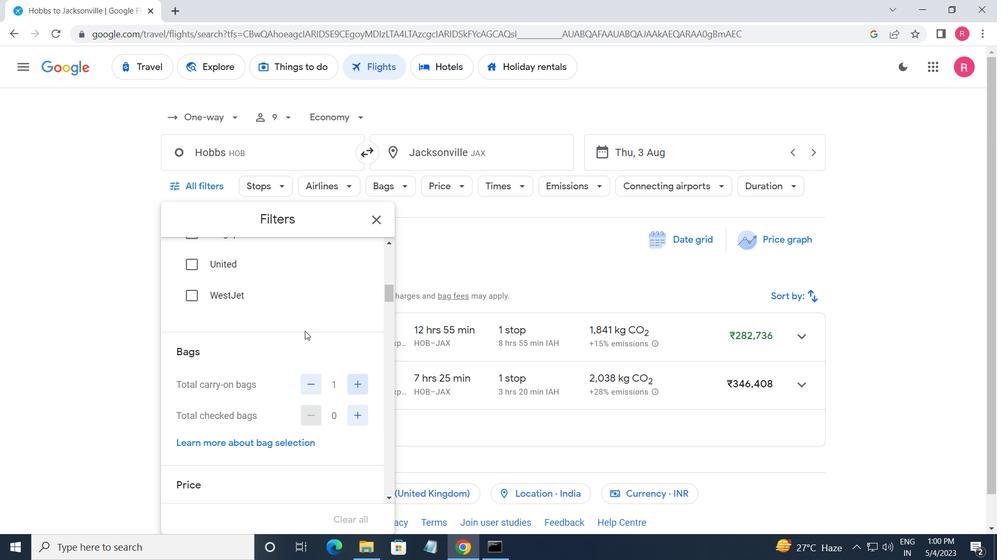 
Action: Mouse scrolled (304, 331) with delta (0, 0)
Screenshot: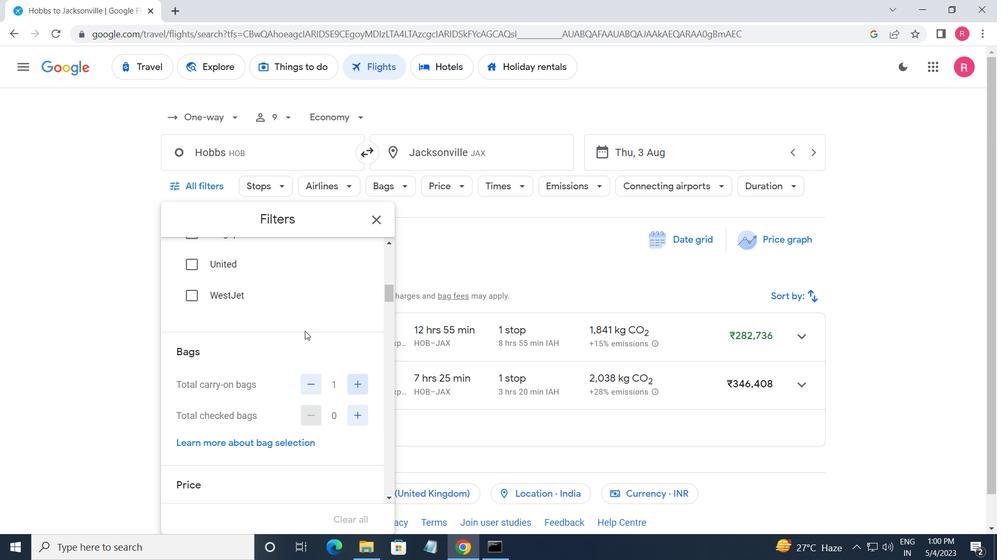 
Action: Mouse moved to (304, 333)
Screenshot: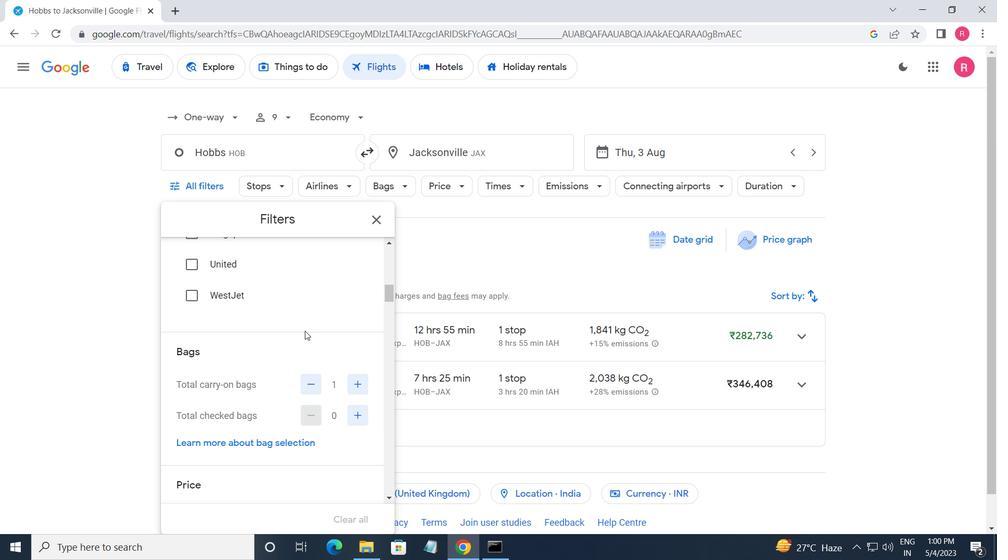 
Action: Mouse scrolled (304, 332) with delta (0, 0)
Screenshot: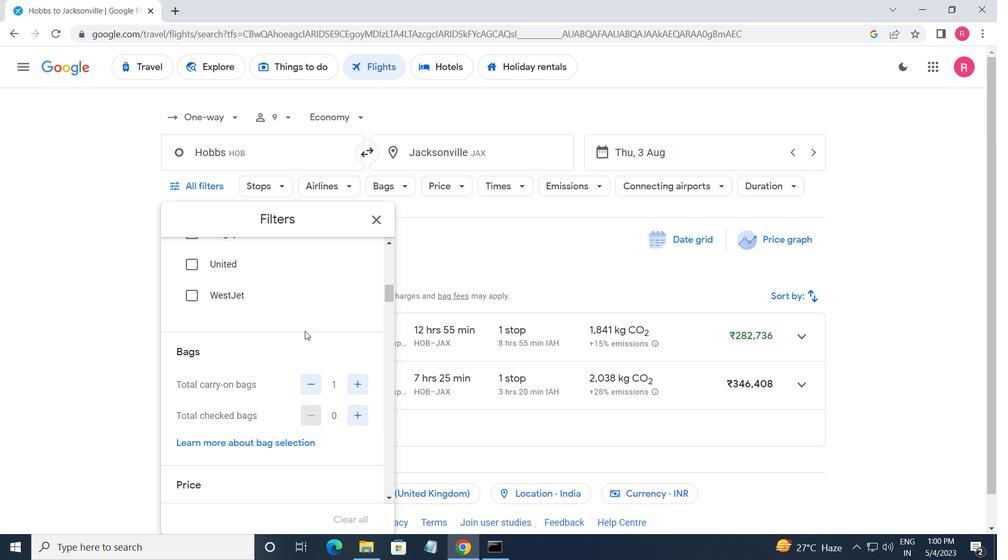 
Action: Mouse moved to (303, 333)
Screenshot: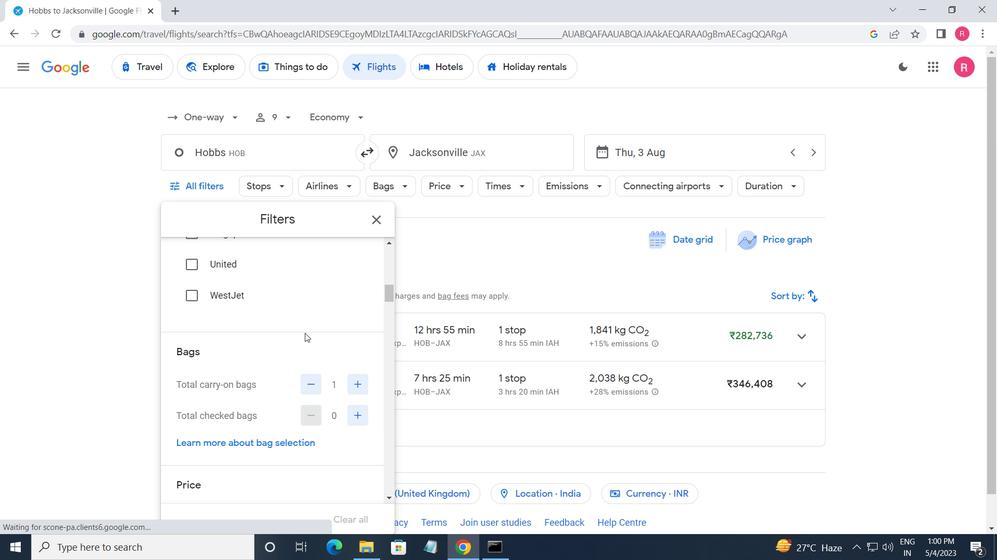 
Action: Mouse scrolled (303, 333) with delta (0, 0)
Screenshot: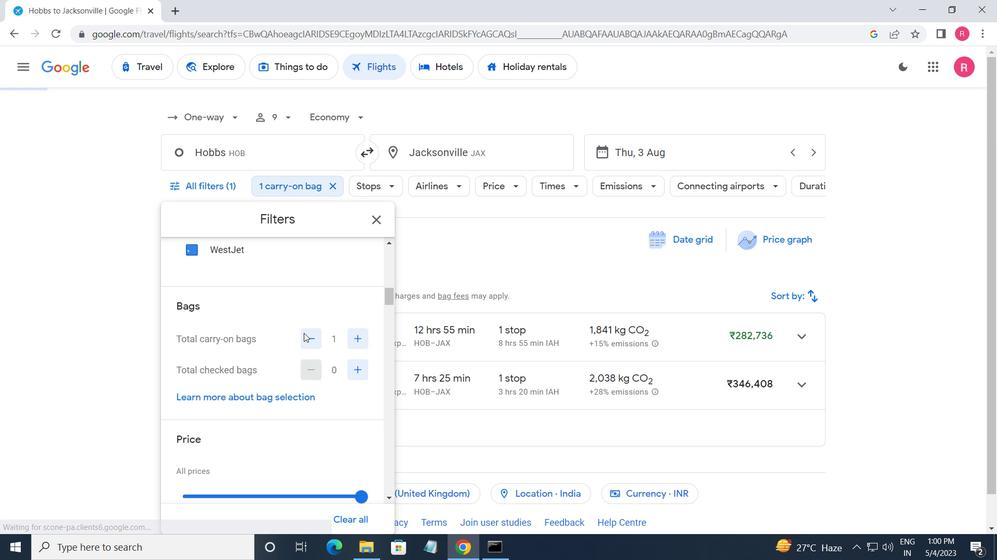 
Action: Mouse moved to (354, 353)
Screenshot: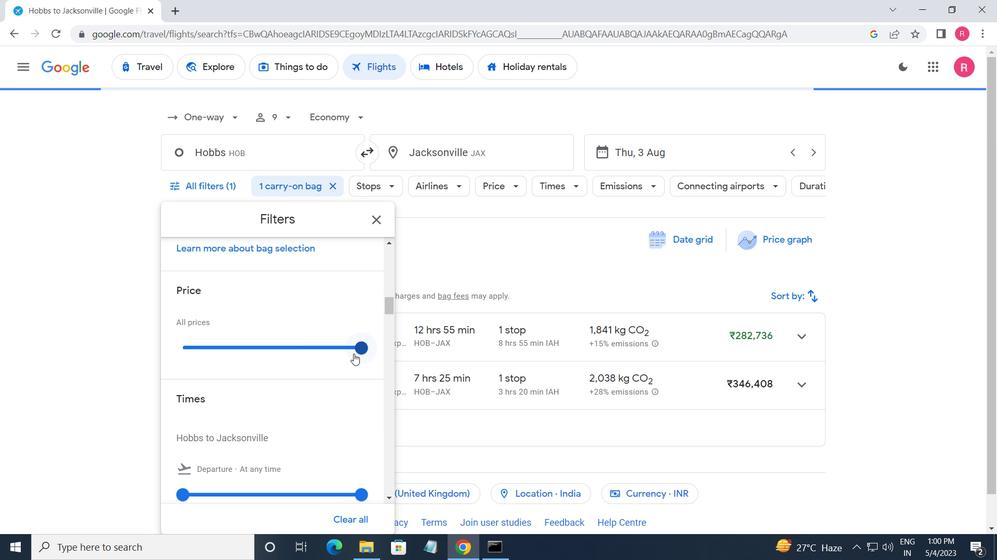 
Action: Mouse pressed left at (354, 353)
Screenshot: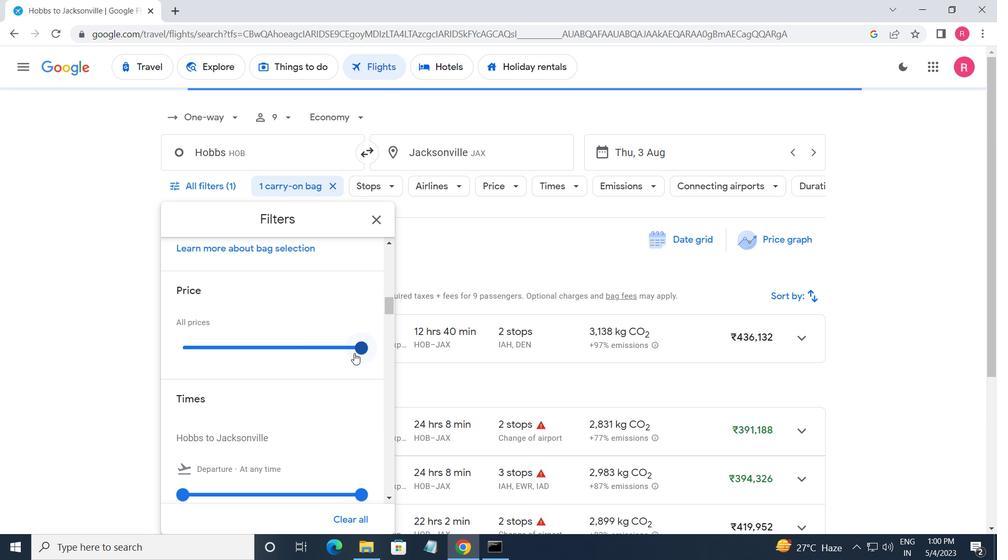 
Action: Mouse moved to (238, 368)
Screenshot: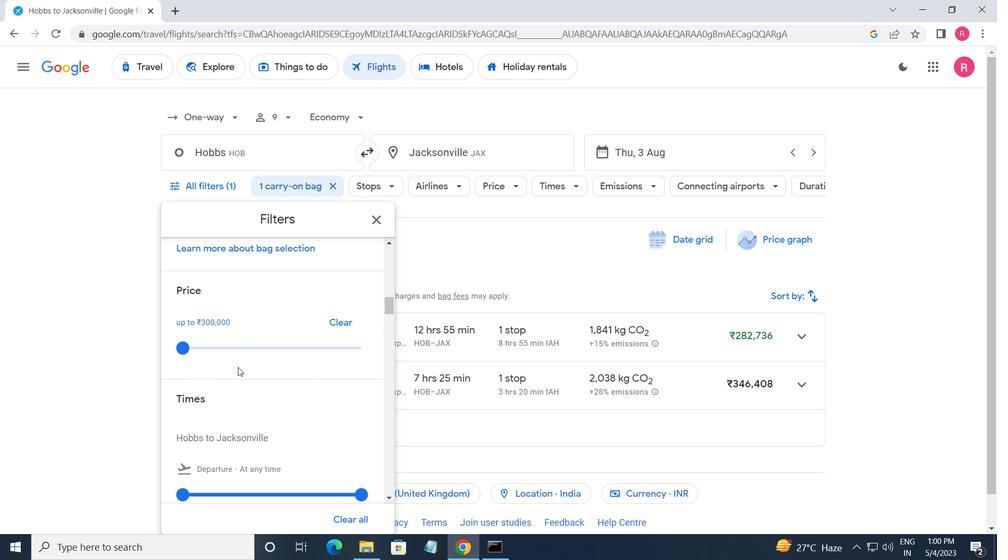
Action: Mouse scrolled (238, 367) with delta (0, 0)
Screenshot: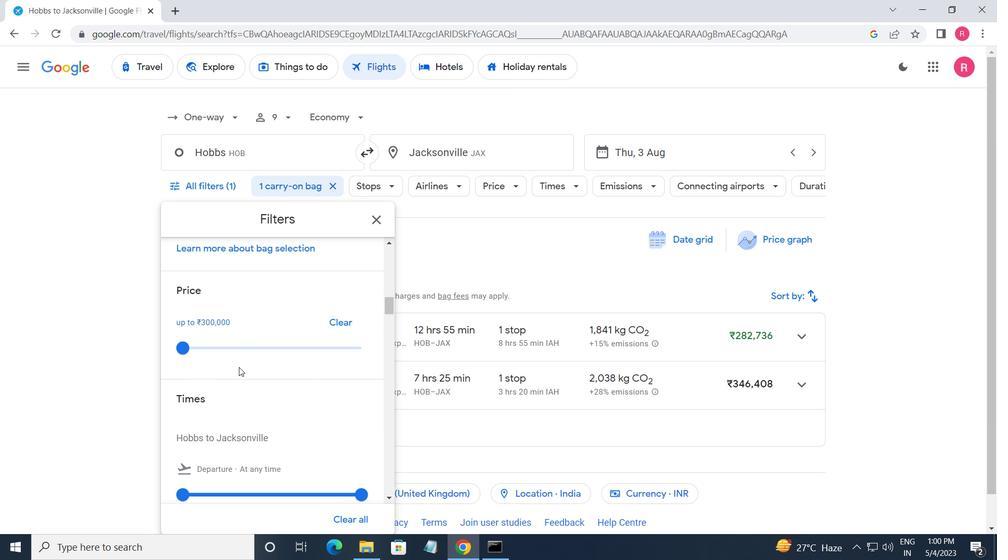 
Action: Mouse moved to (240, 368)
Screenshot: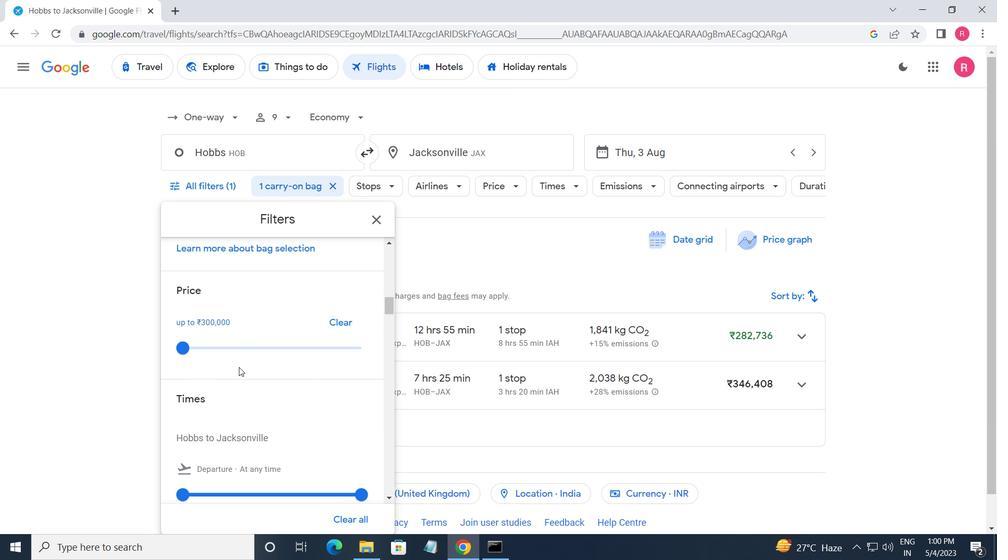 
Action: Mouse scrolled (240, 367) with delta (0, 0)
Screenshot: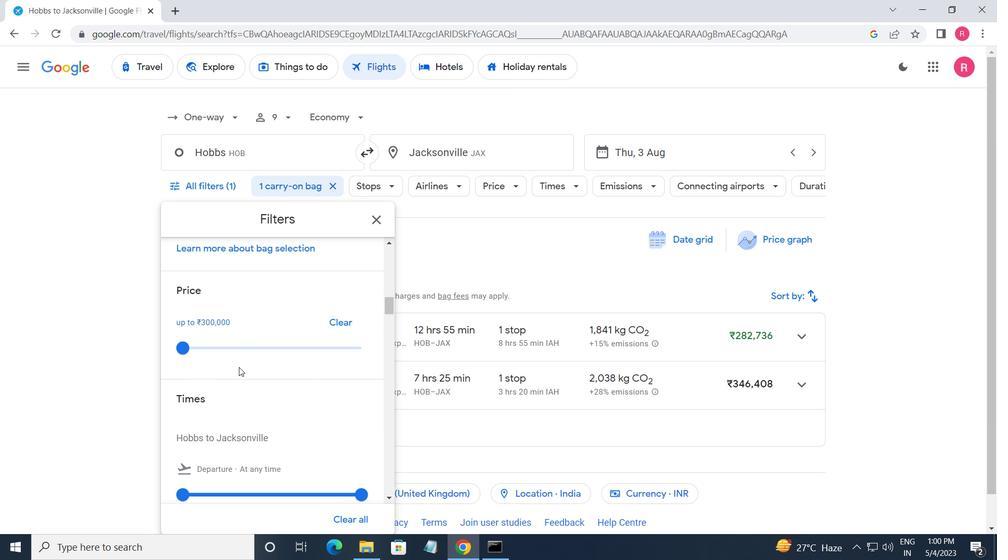 
Action: Mouse moved to (184, 363)
Screenshot: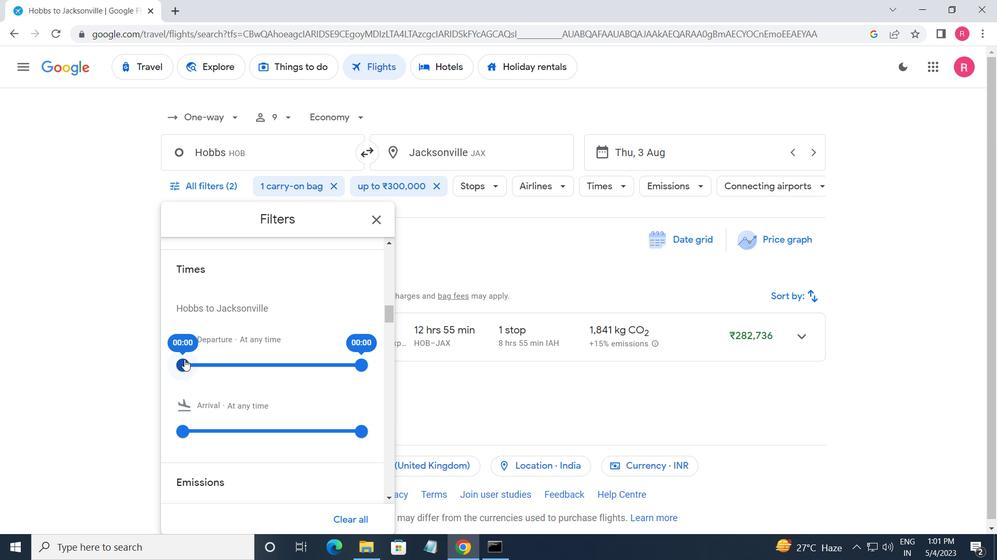 
Action: Mouse pressed left at (184, 363)
Screenshot: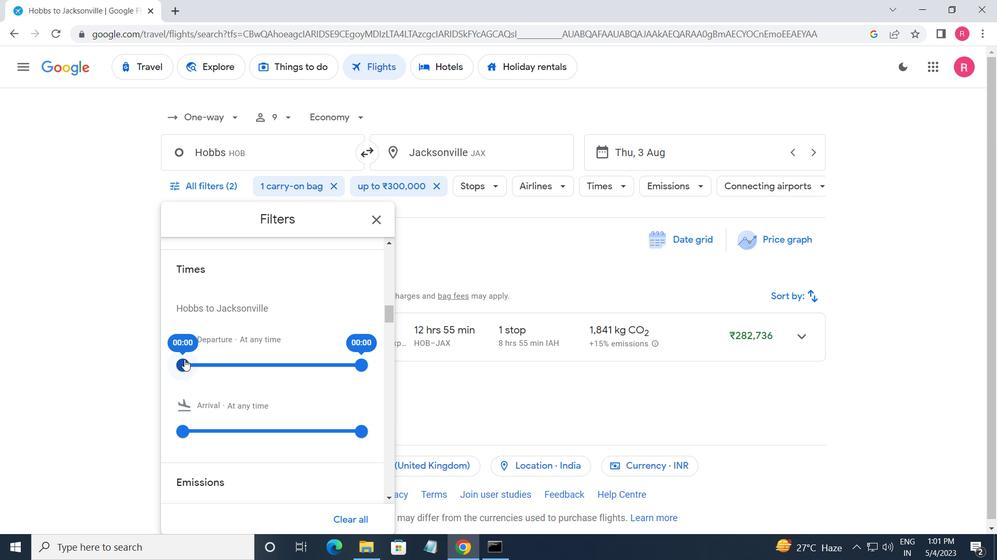 
Action: Mouse moved to (368, 364)
Screenshot: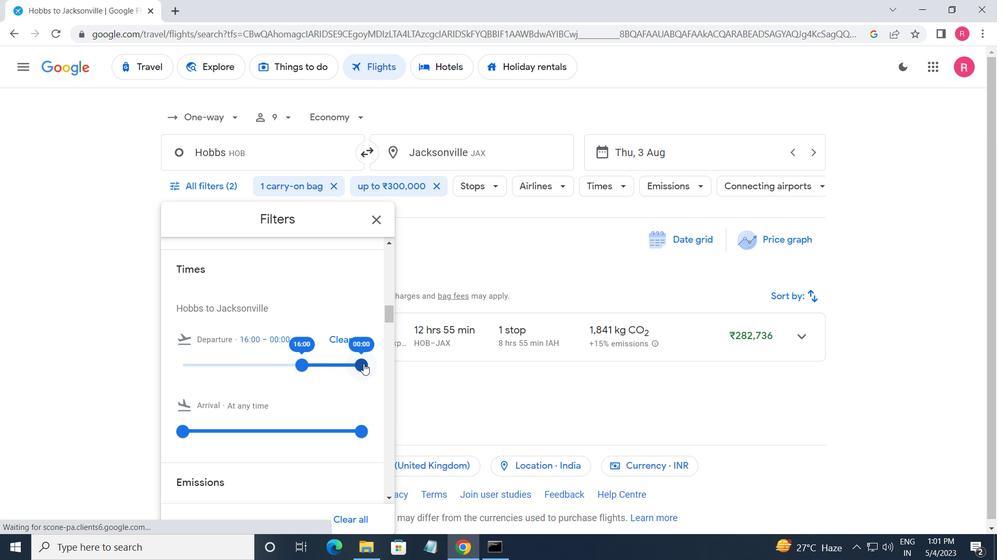 
Action: Mouse pressed left at (368, 364)
Screenshot: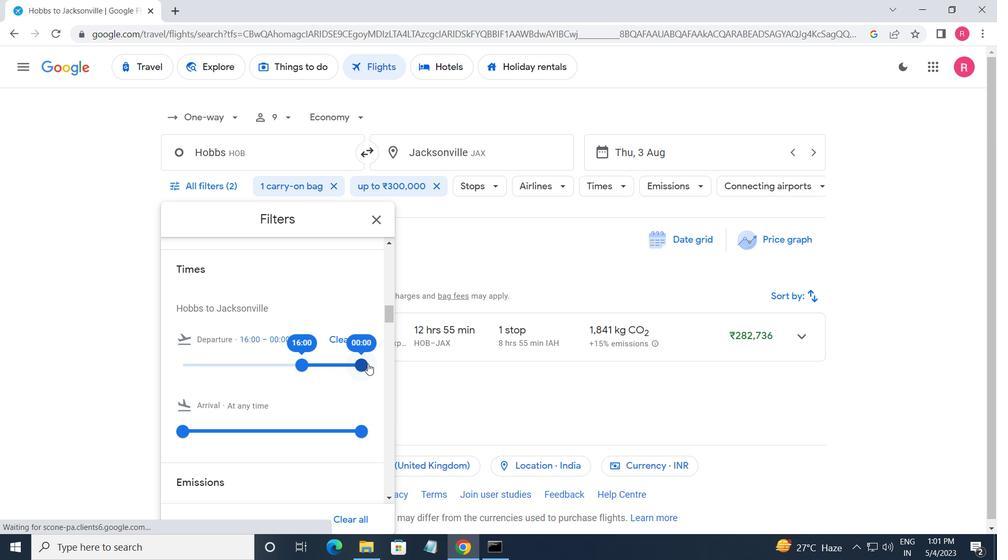 
Action: Mouse moved to (378, 220)
Screenshot: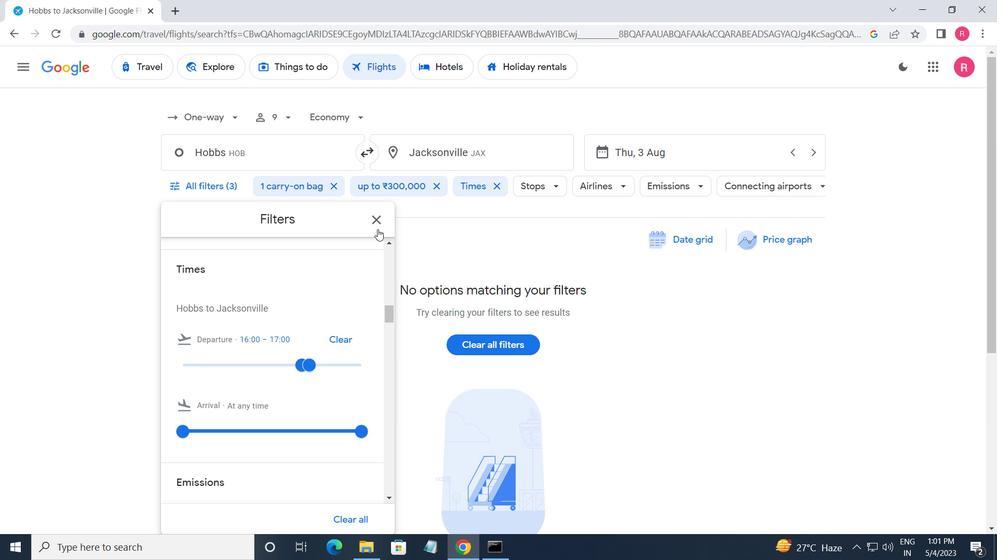 
Action: Mouse pressed left at (378, 220)
Screenshot: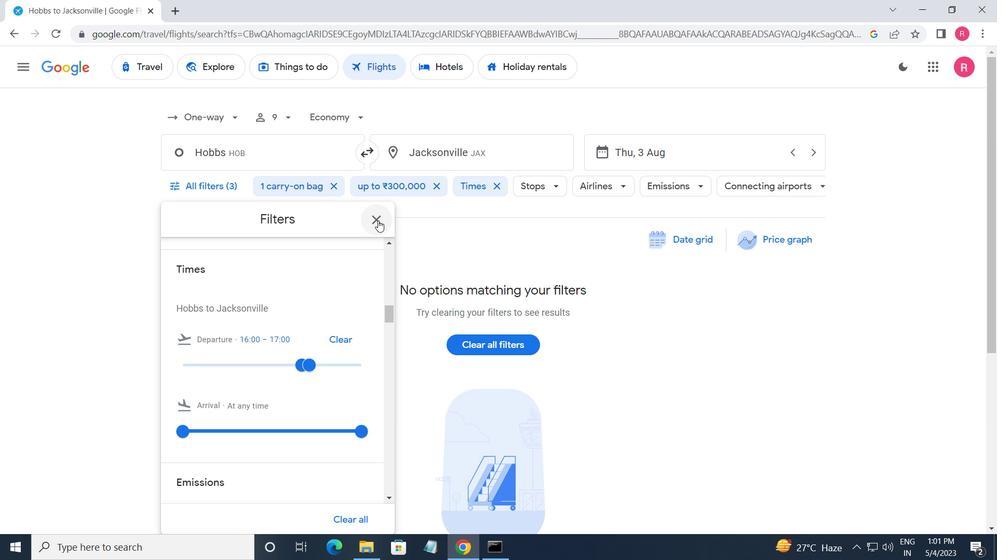 
